 Task: Open a blank sheet, save the file as 'monitoring' Insert a table '2 by 3' In first column, add headers, 'Product, Quantity'. Under first header add  Apple, Mango. Under second header add  15, 20. Change table style to  'Black '
Action: Mouse moved to (28, 26)
Screenshot: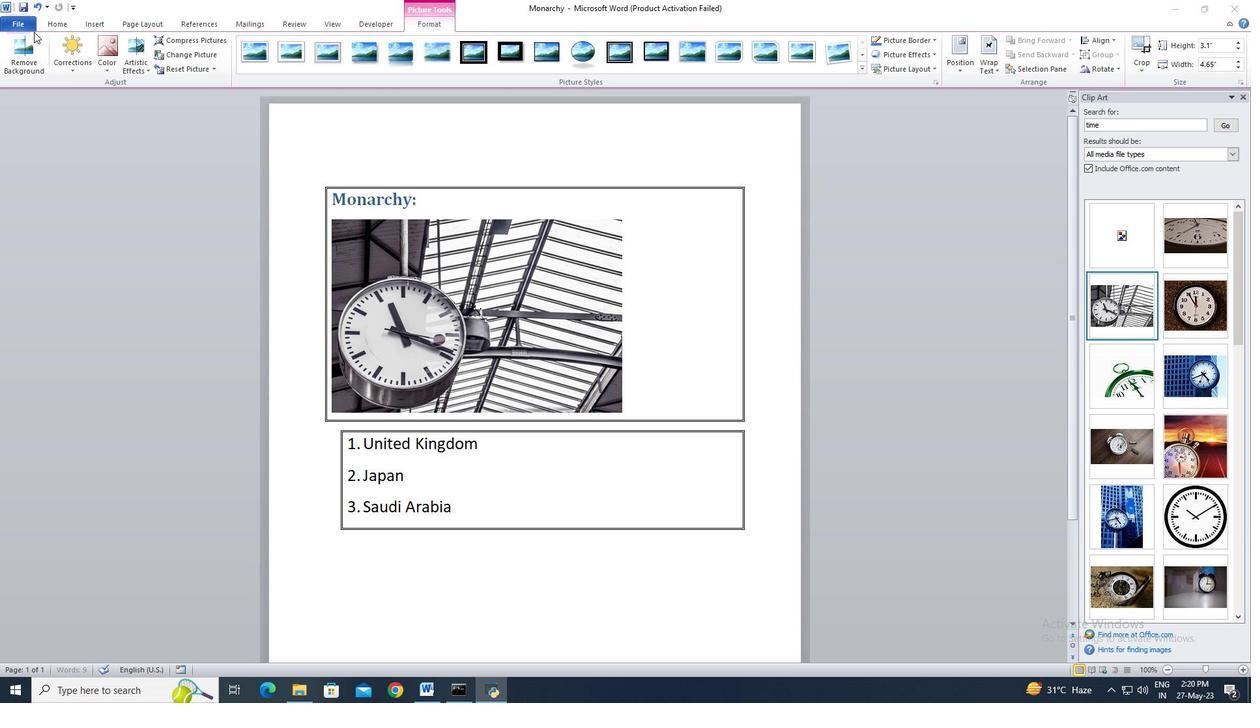 
Action: Mouse pressed left at (28, 26)
Screenshot: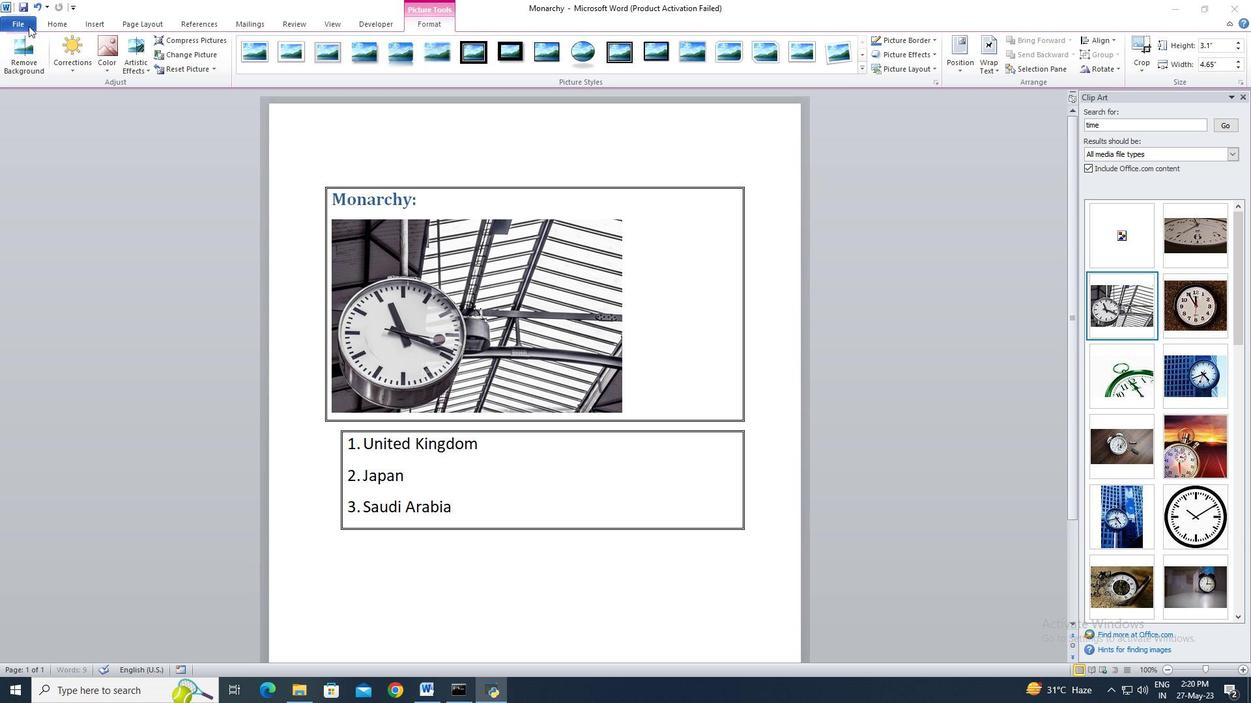 
Action: Mouse pressed left at (28, 26)
Screenshot: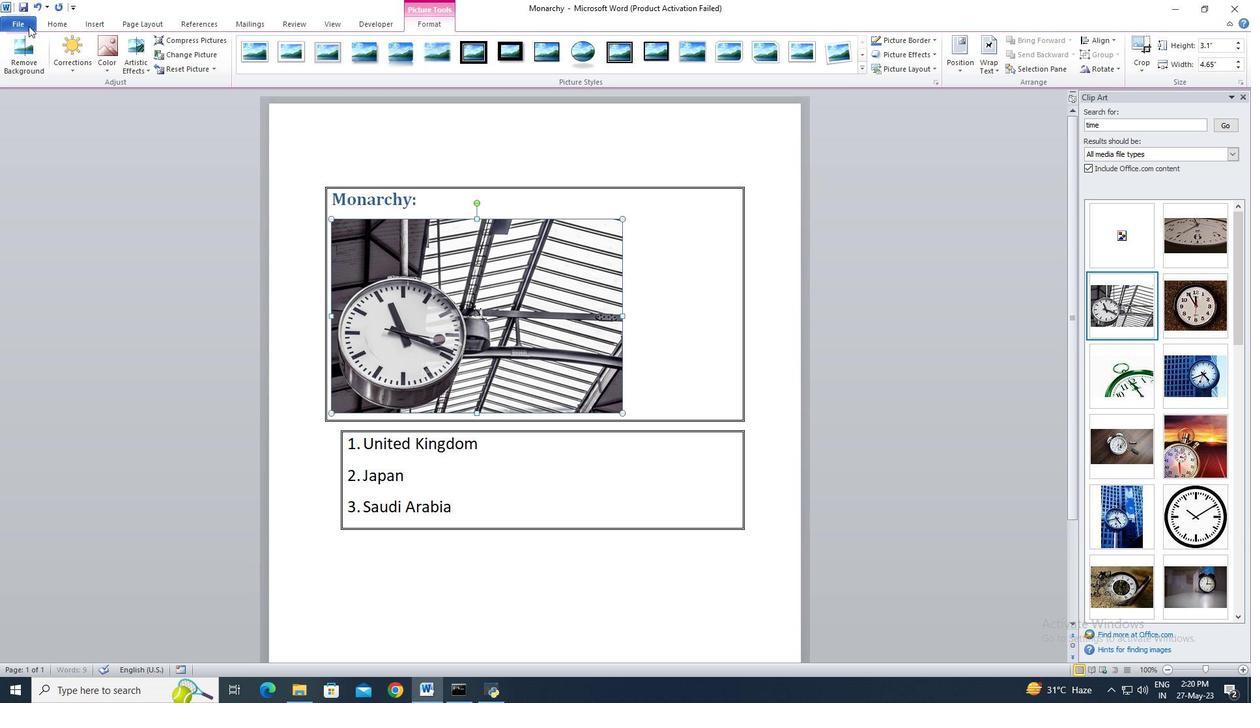 
Action: Mouse moved to (24, 166)
Screenshot: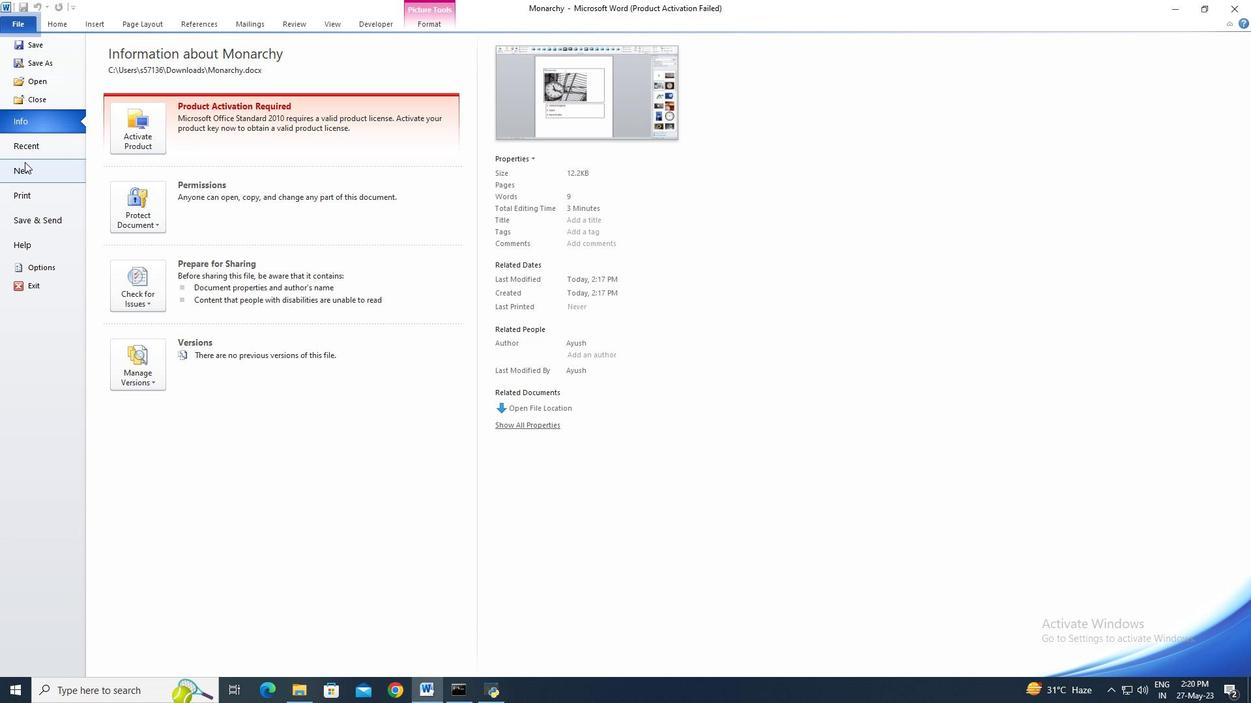 
Action: Mouse pressed left at (24, 166)
Screenshot: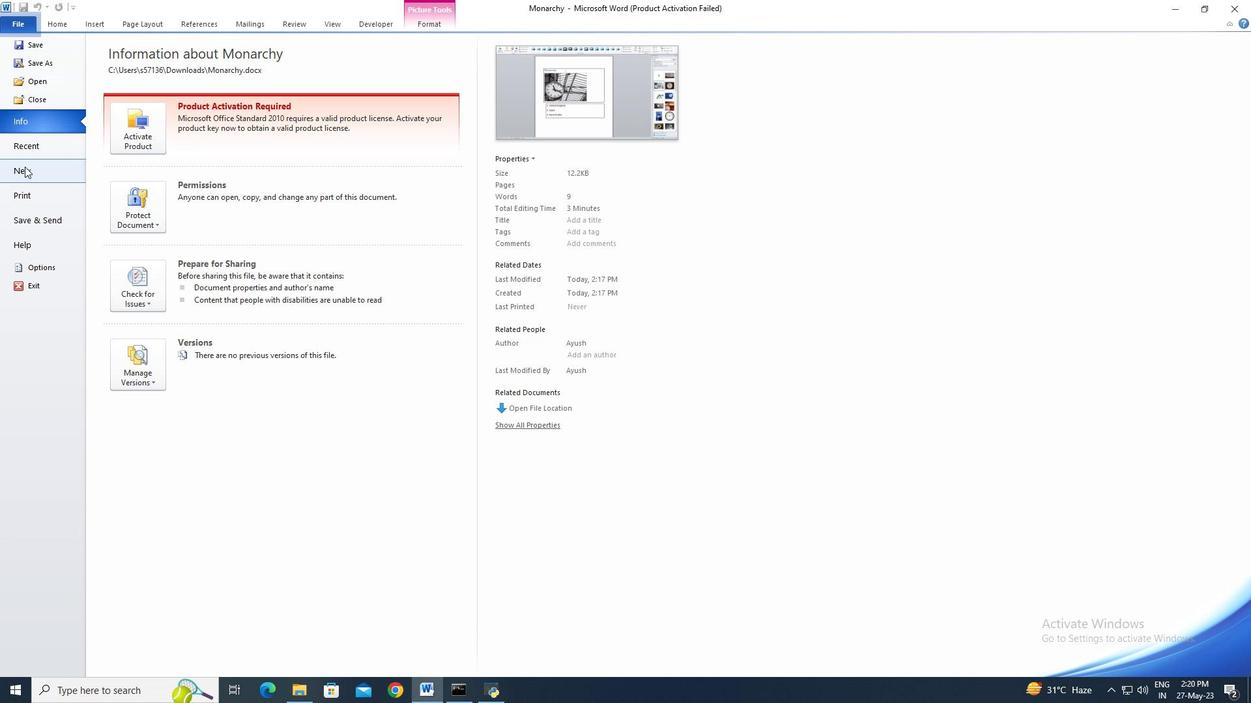 
Action: Mouse moved to (652, 321)
Screenshot: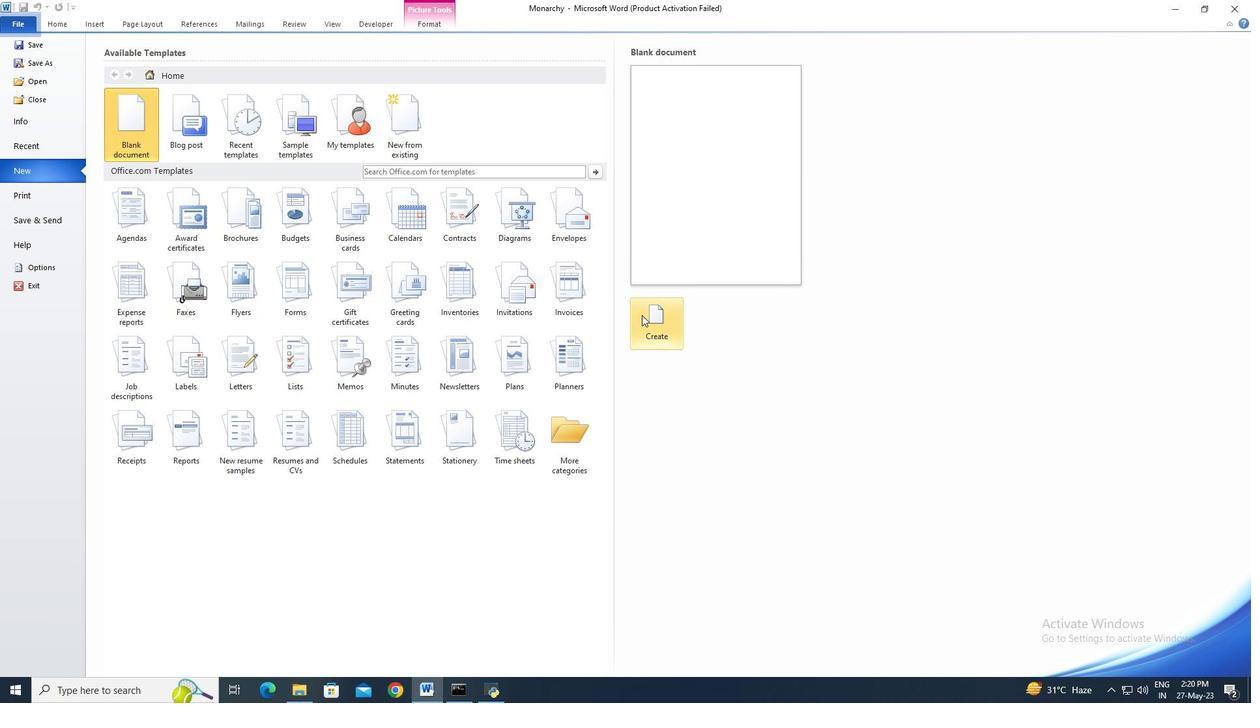 
Action: Mouse pressed left at (652, 321)
Screenshot: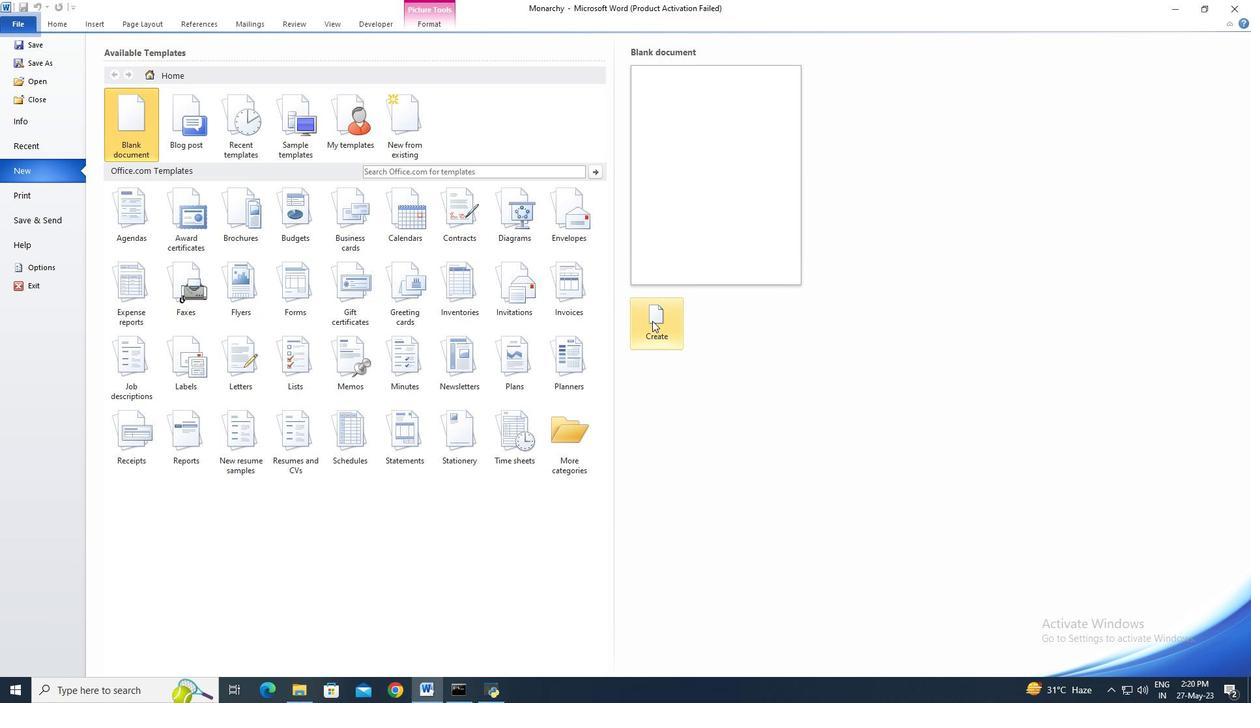 
Action: Mouse moved to (26, 28)
Screenshot: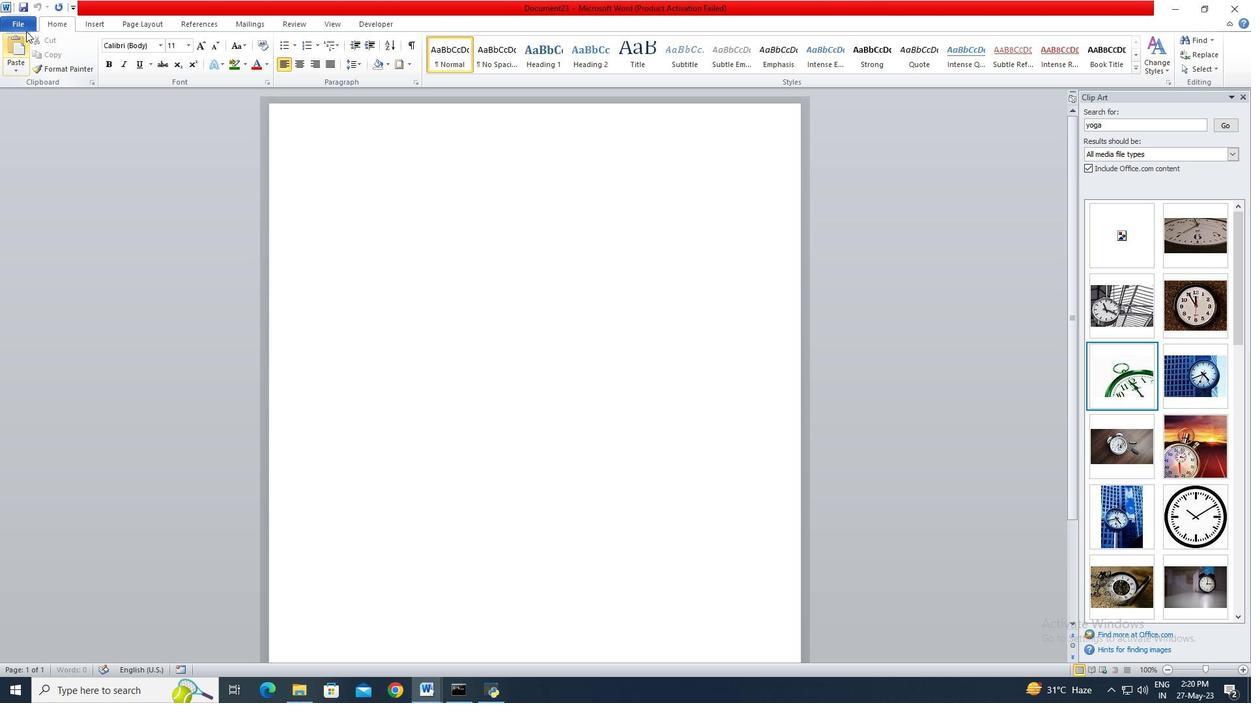 
Action: Mouse pressed left at (26, 28)
Screenshot: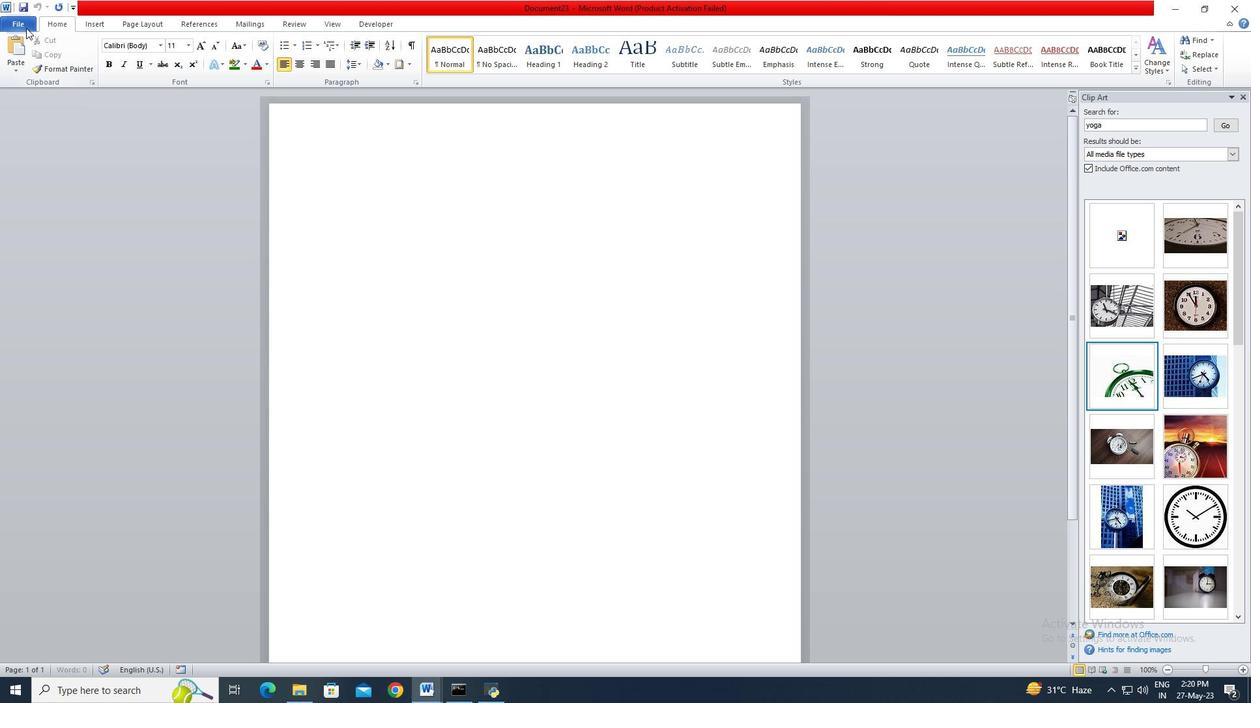 
Action: Mouse moved to (26, 58)
Screenshot: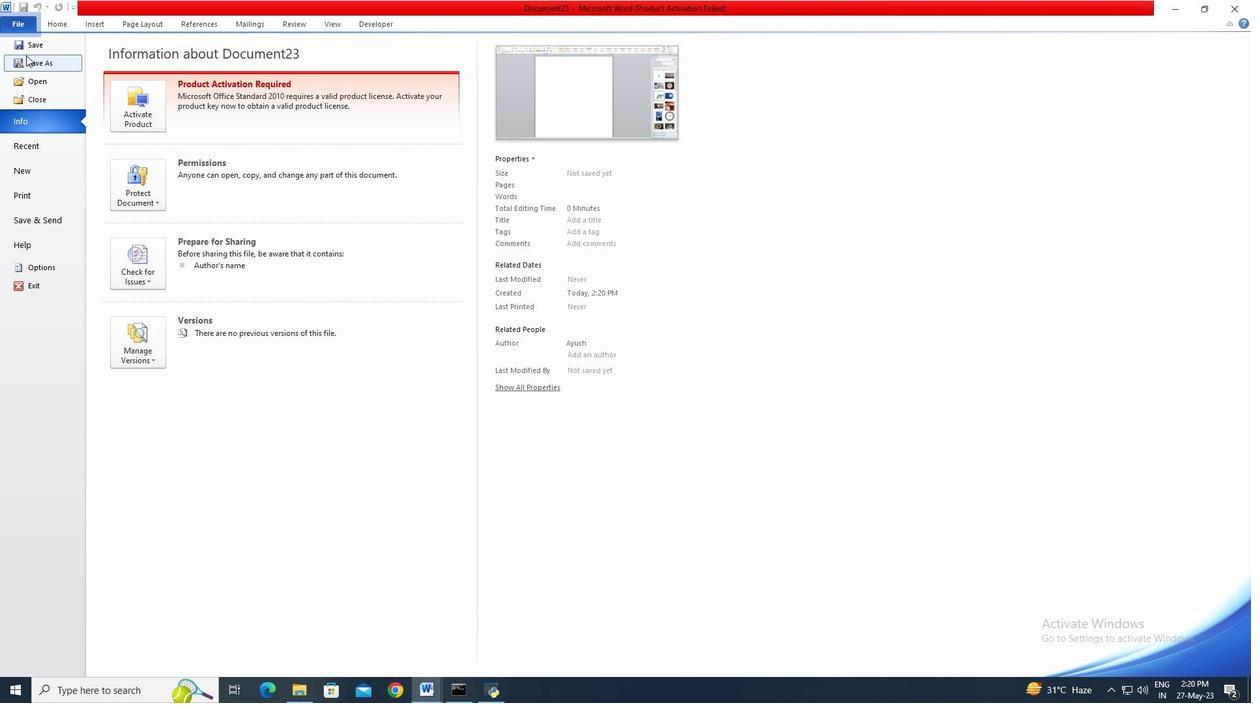 
Action: Mouse pressed left at (26, 58)
Screenshot: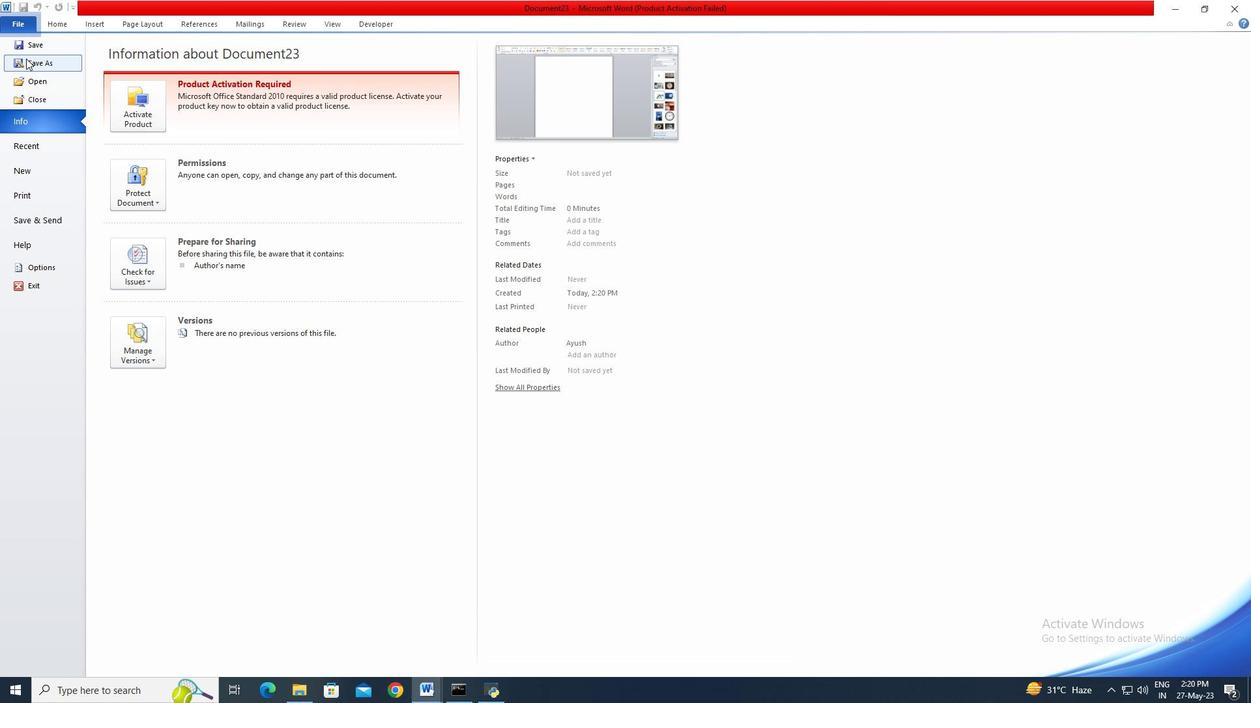 
Action: Mouse moved to (46, 135)
Screenshot: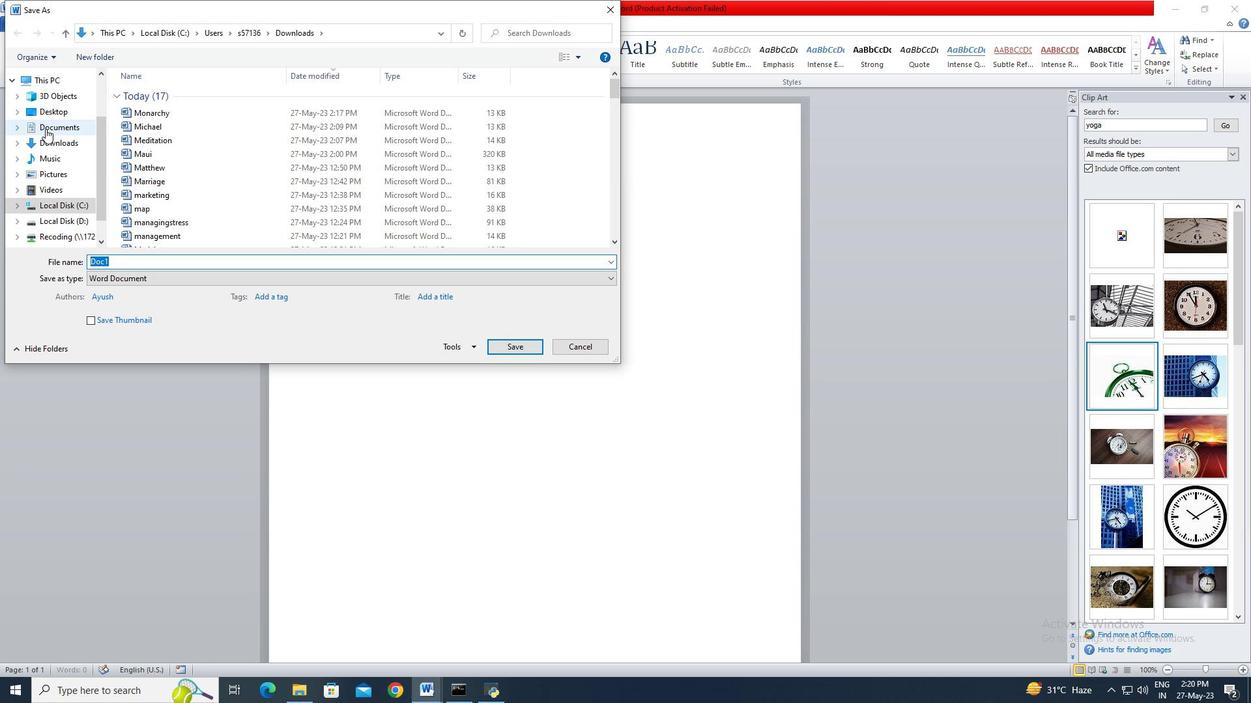 
Action: Mouse pressed left at (46, 135)
Screenshot: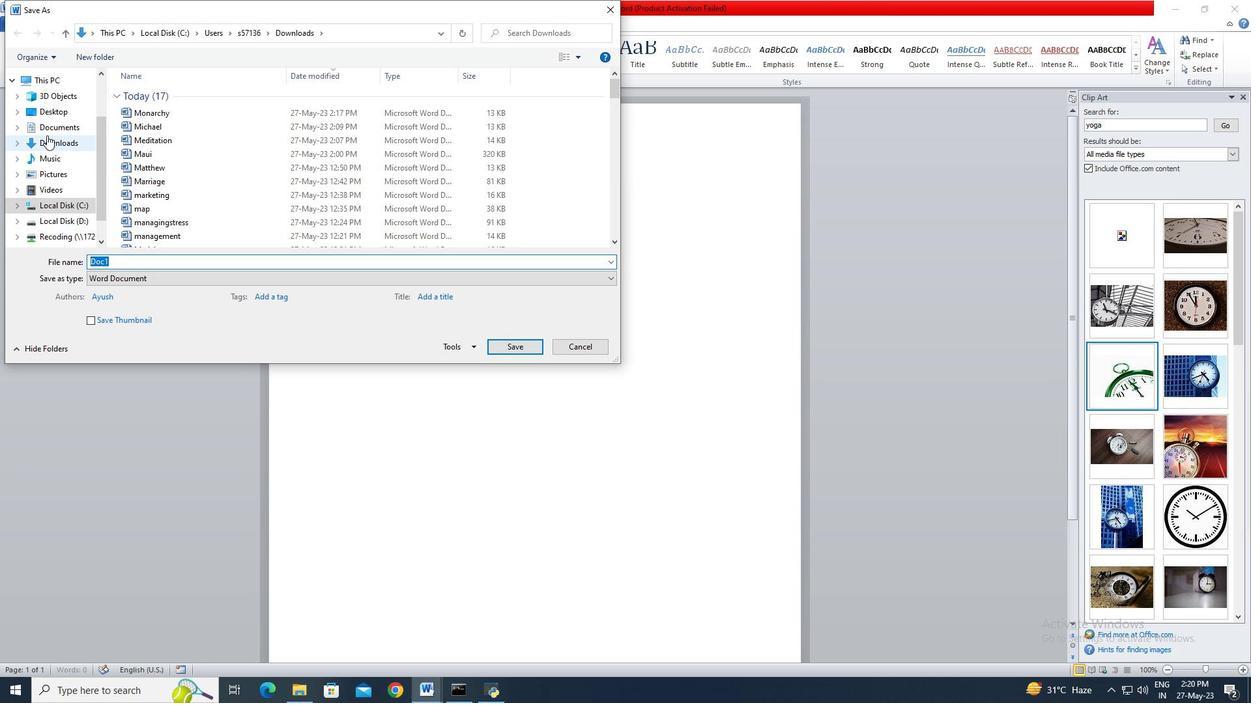 
Action: Mouse moved to (116, 256)
Screenshot: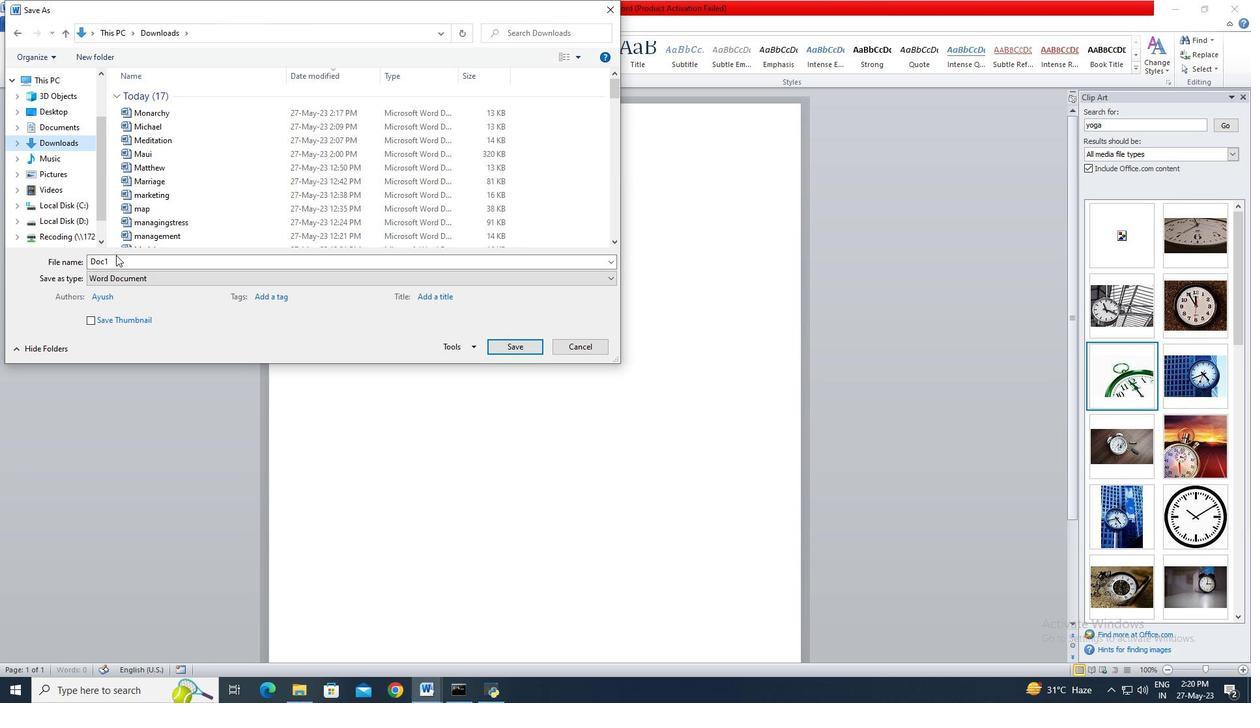 
Action: Mouse pressed left at (116, 256)
Screenshot: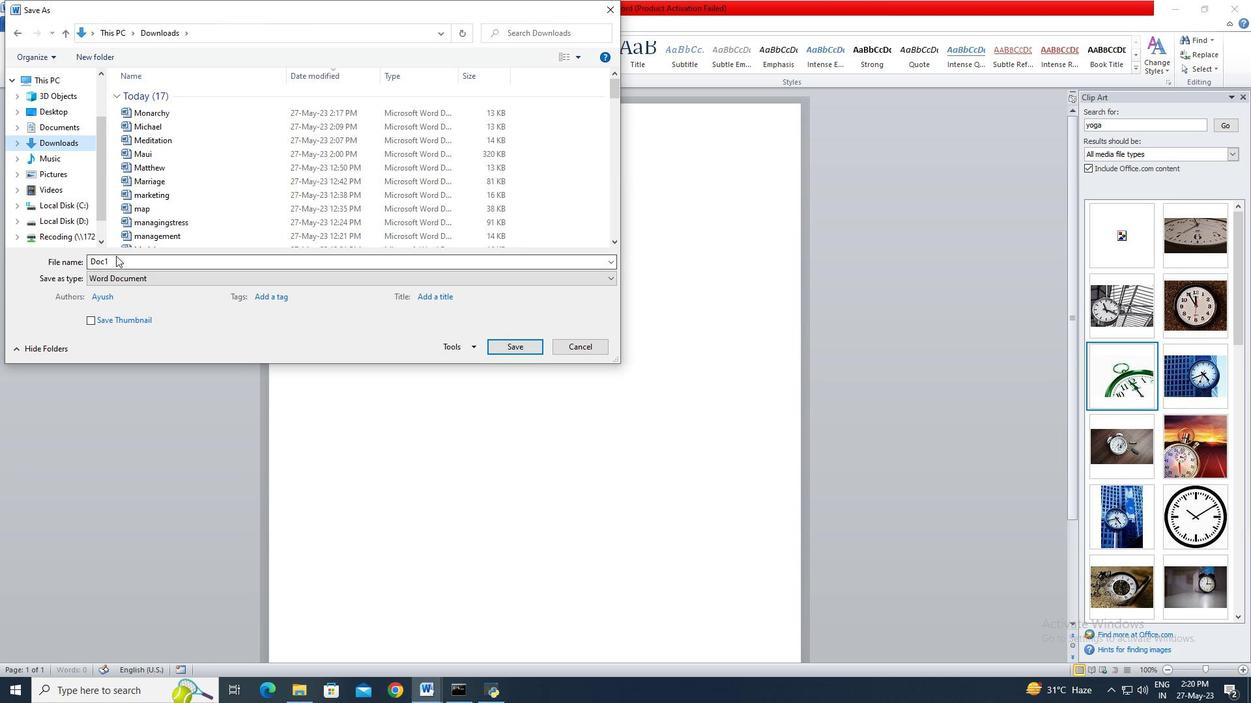 
Action: Mouse moved to (115, 256)
Screenshot: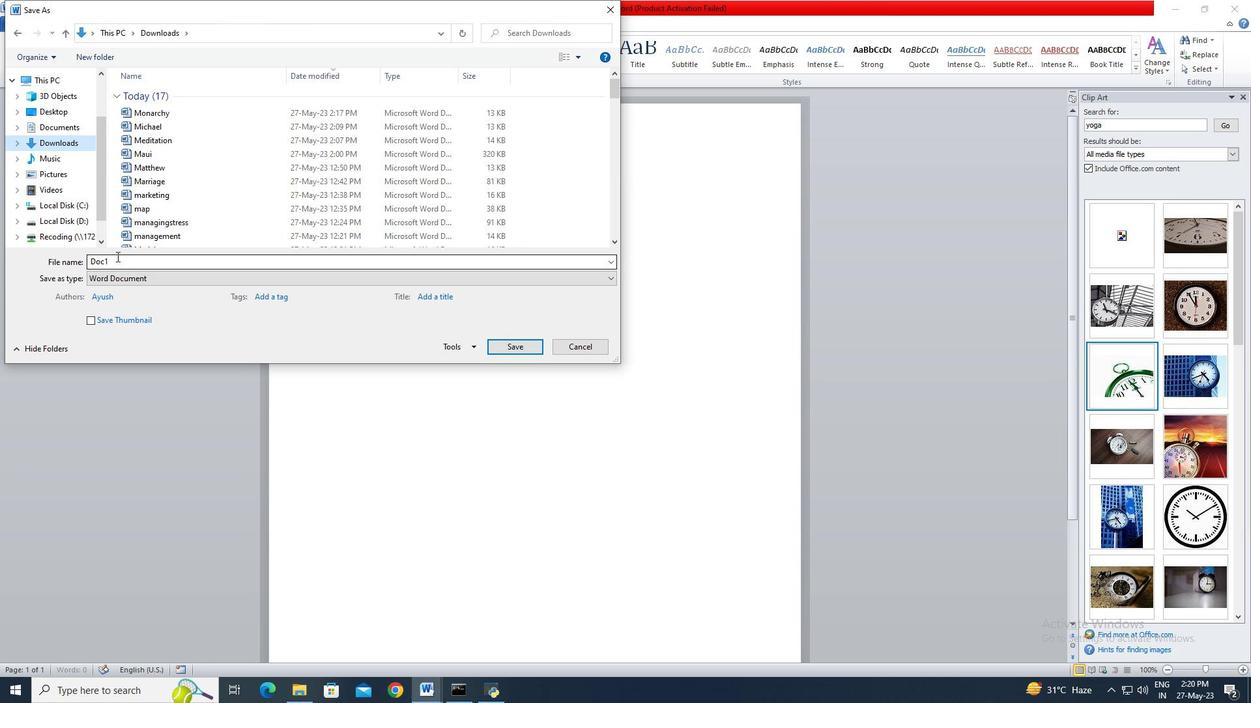 
Action: Key pressed monitoring
Screenshot: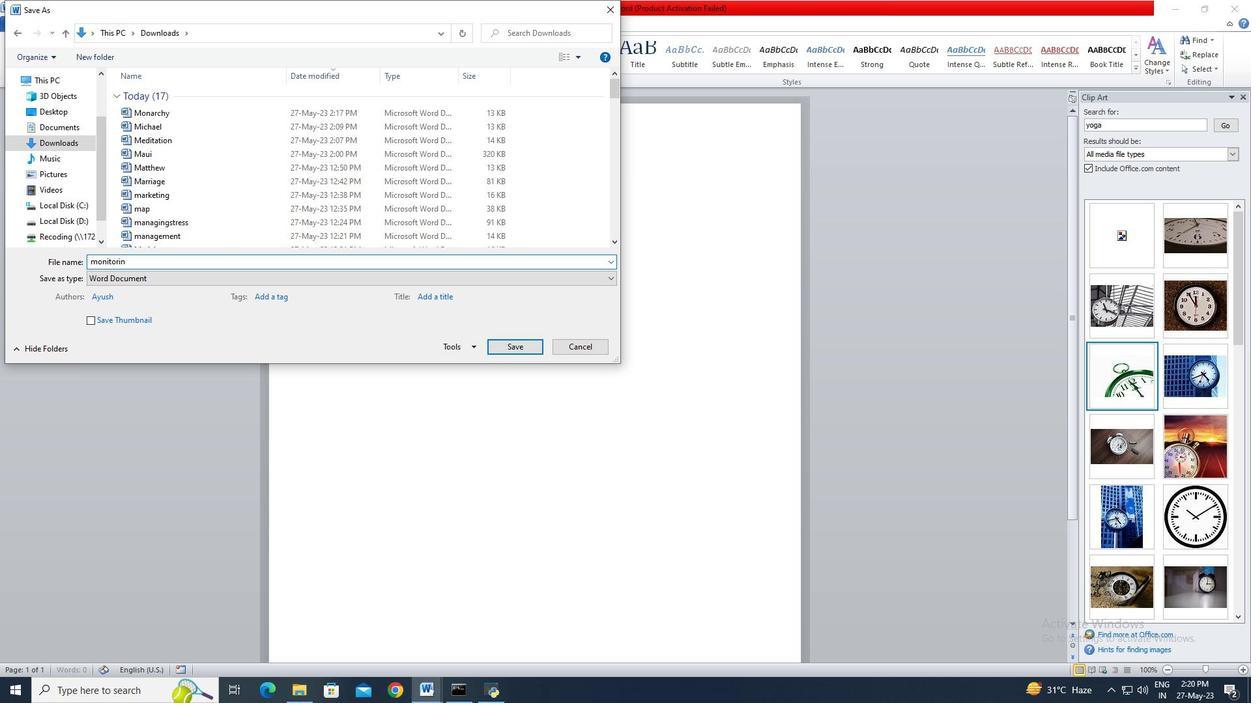 
Action: Mouse moved to (495, 351)
Screenshot: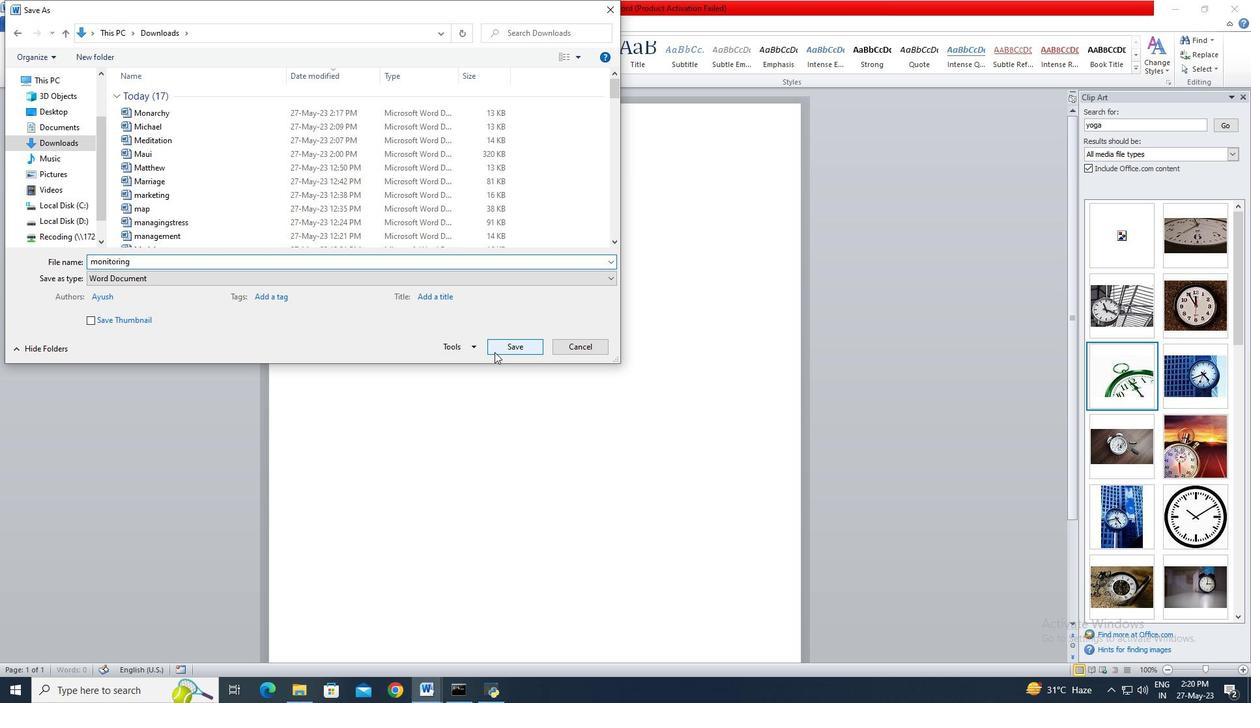 
Action: Mouse pressed left at (495, 351)
Screenshot: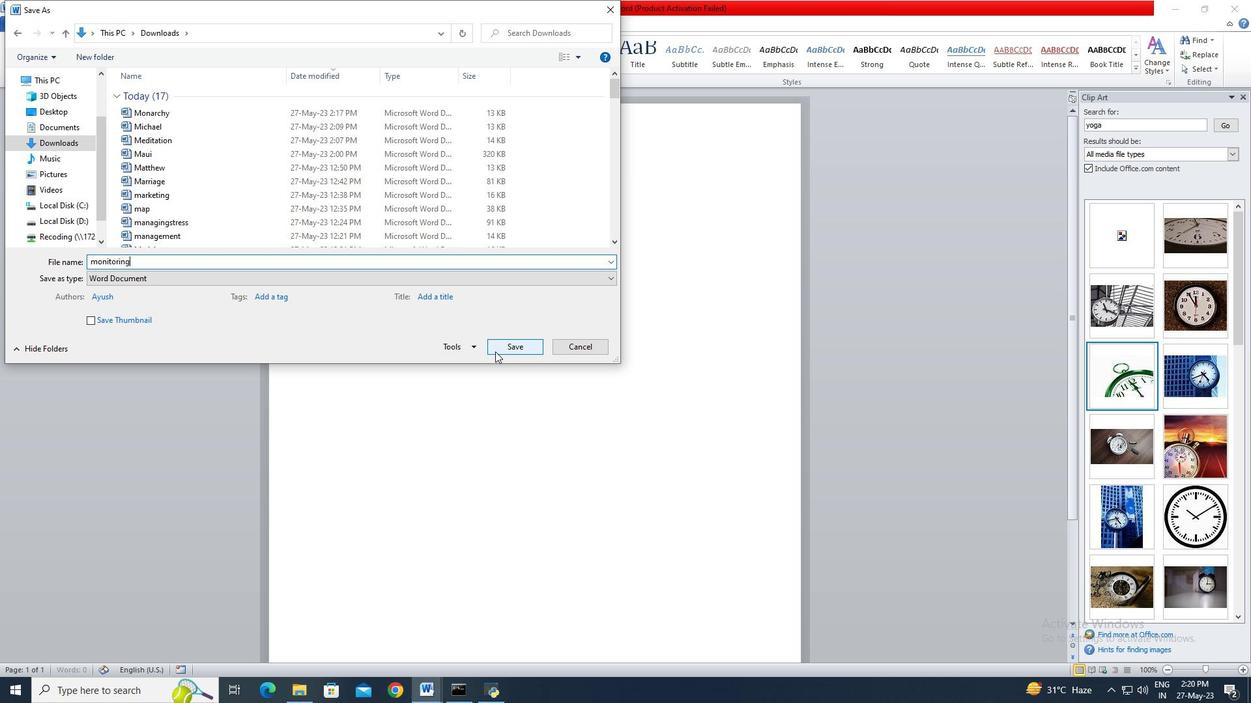 
Action: Mouse moved to (99, 24)
Screenshot: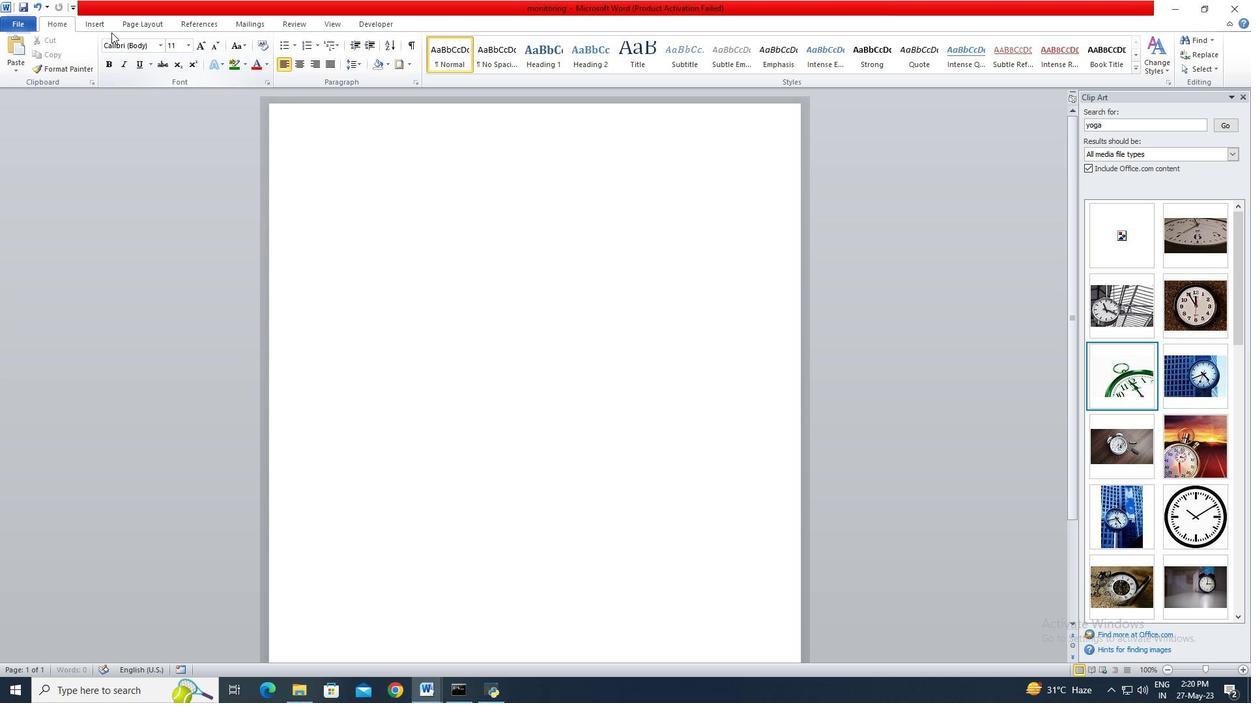 
Action: Mouse pressed left at (99, 24)
Screenshot: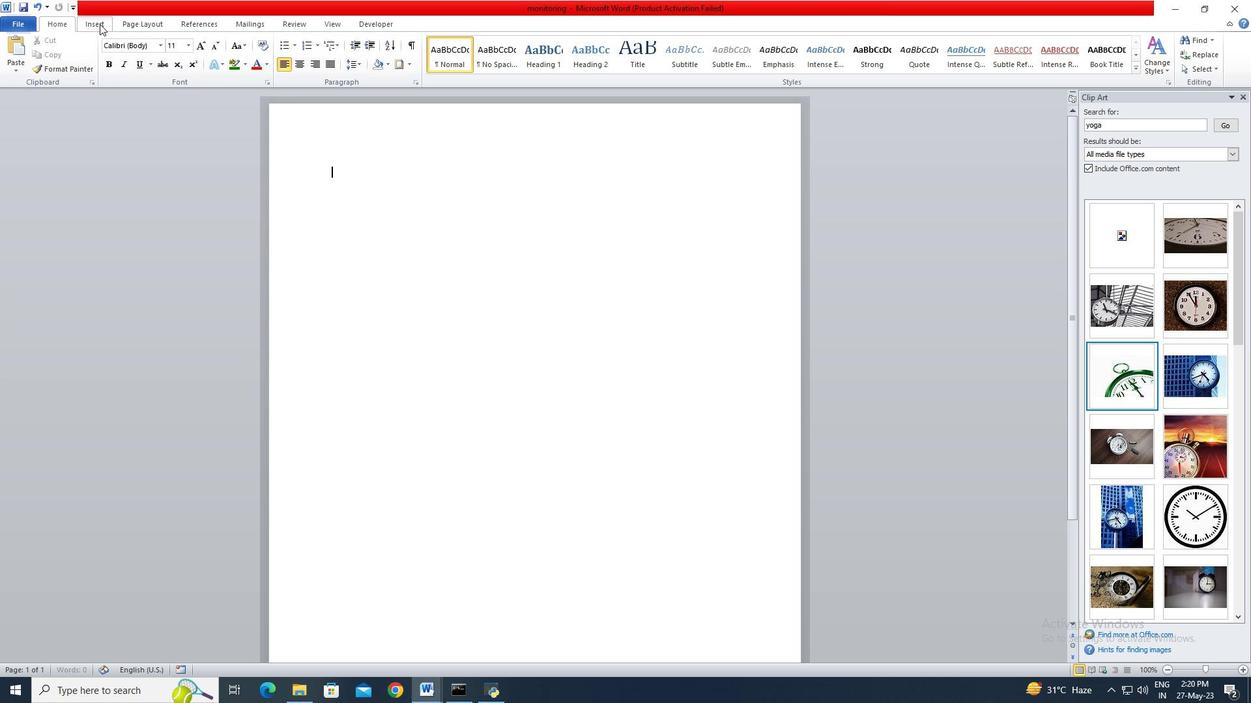 
Action: Mouse moved to (100, 55)
Screenshot: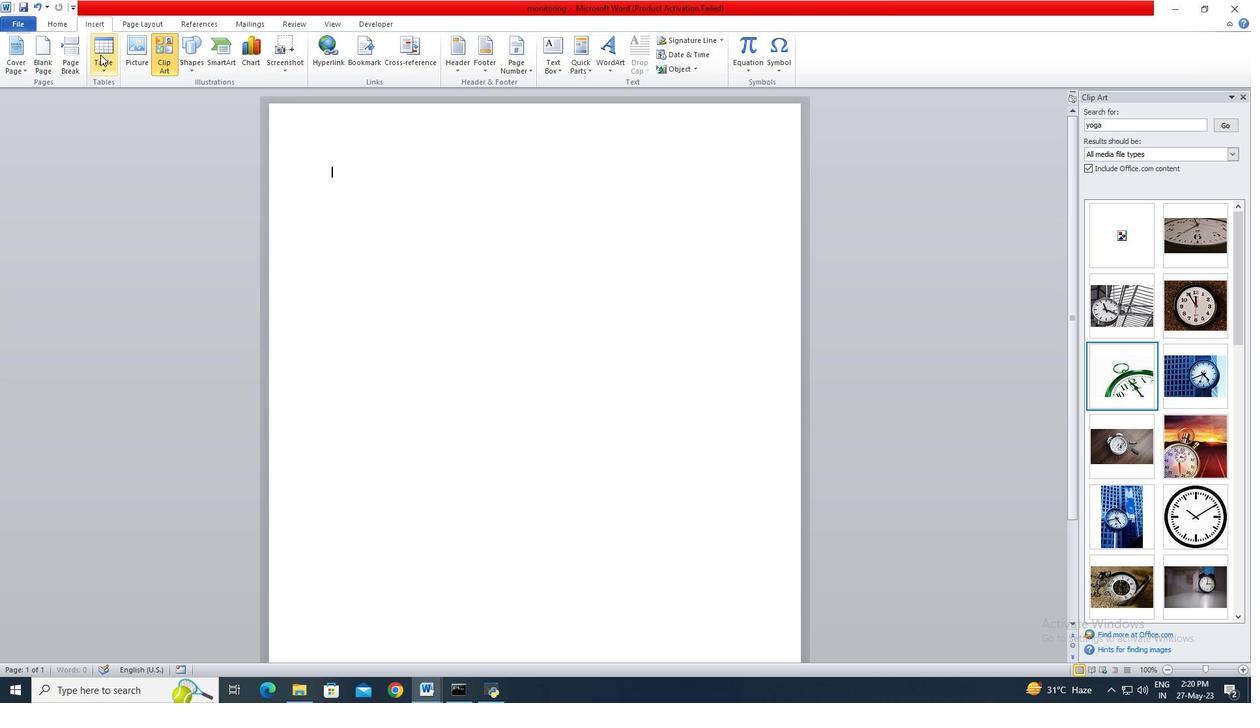
Action: Mouse pressed left at (100, 55)
Screenshot: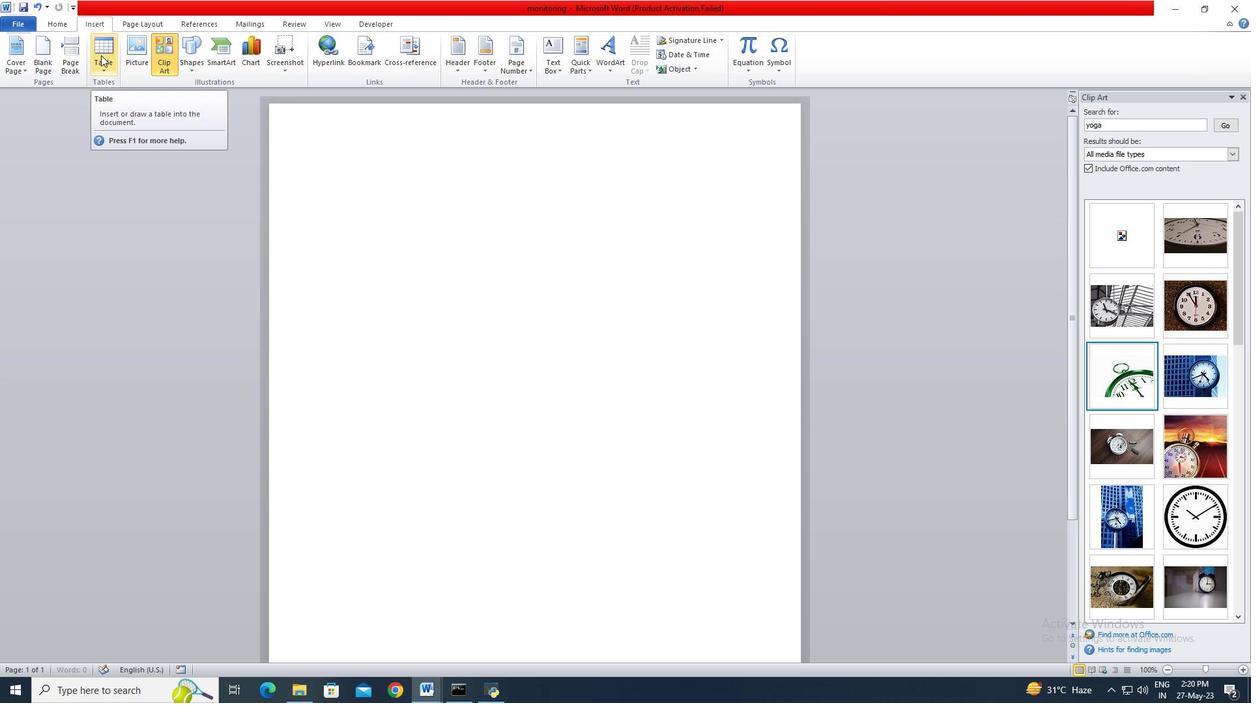 
Action: Mouse moved to (112, 117)
Screenshot: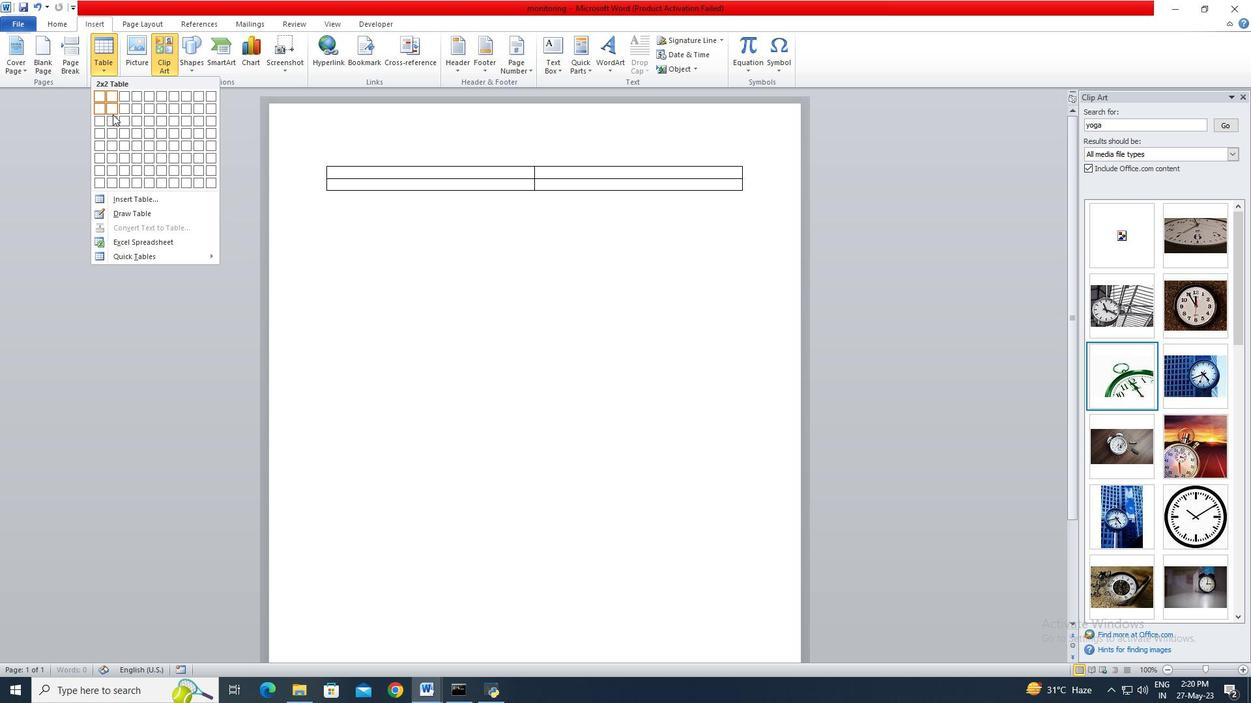 
Action: Mouse pressed left at (112, 117)
Screenshot: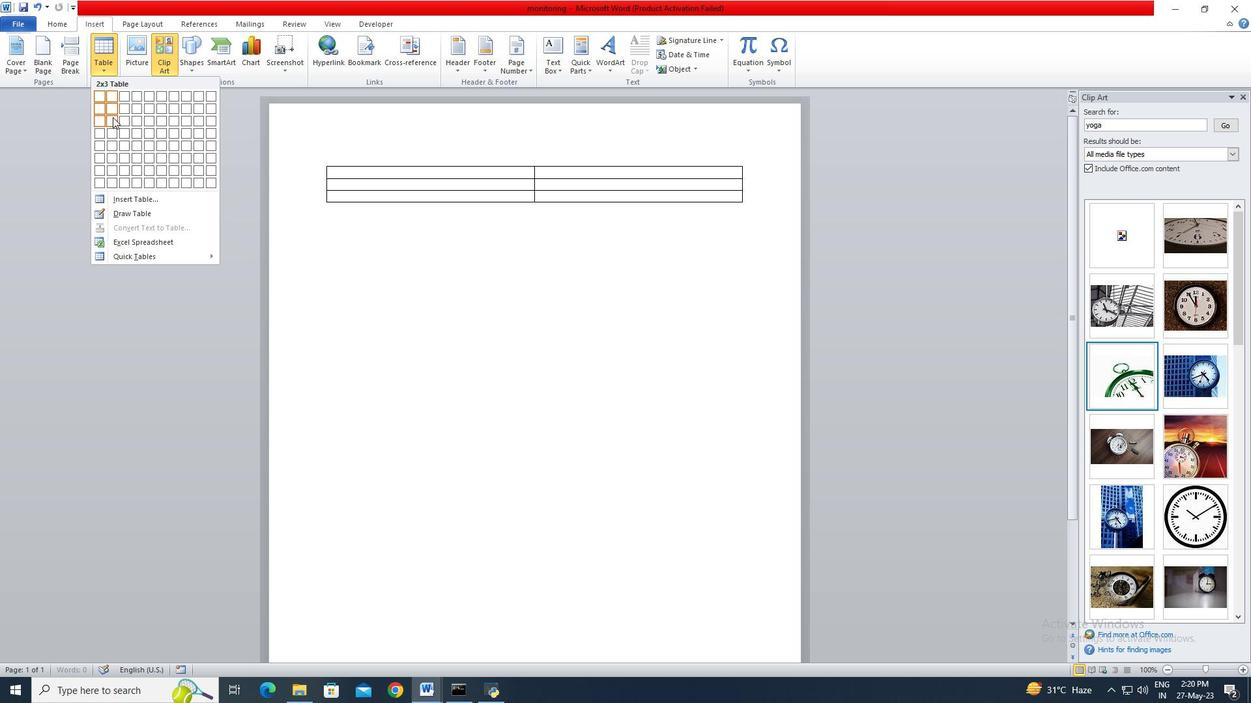 
Action: Mouse moved to (357, 176)
Screenshot: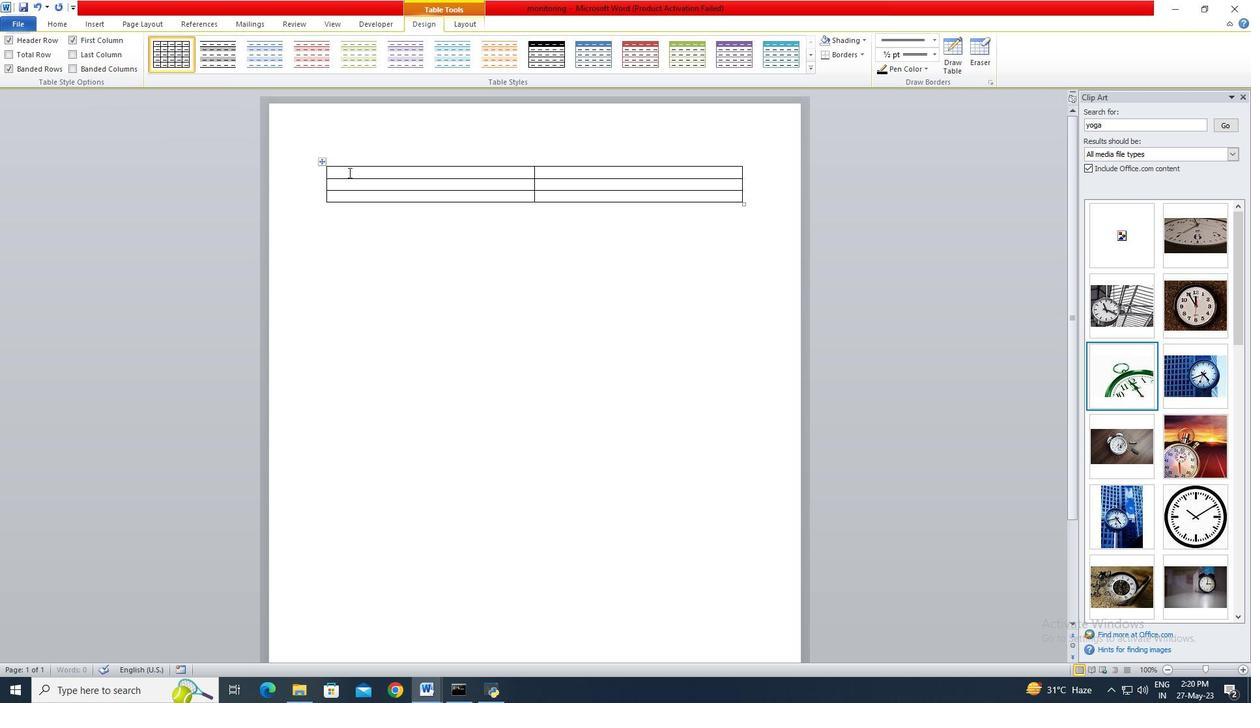 
Action: Mouse pressed left at (357, 176)
Screenshot: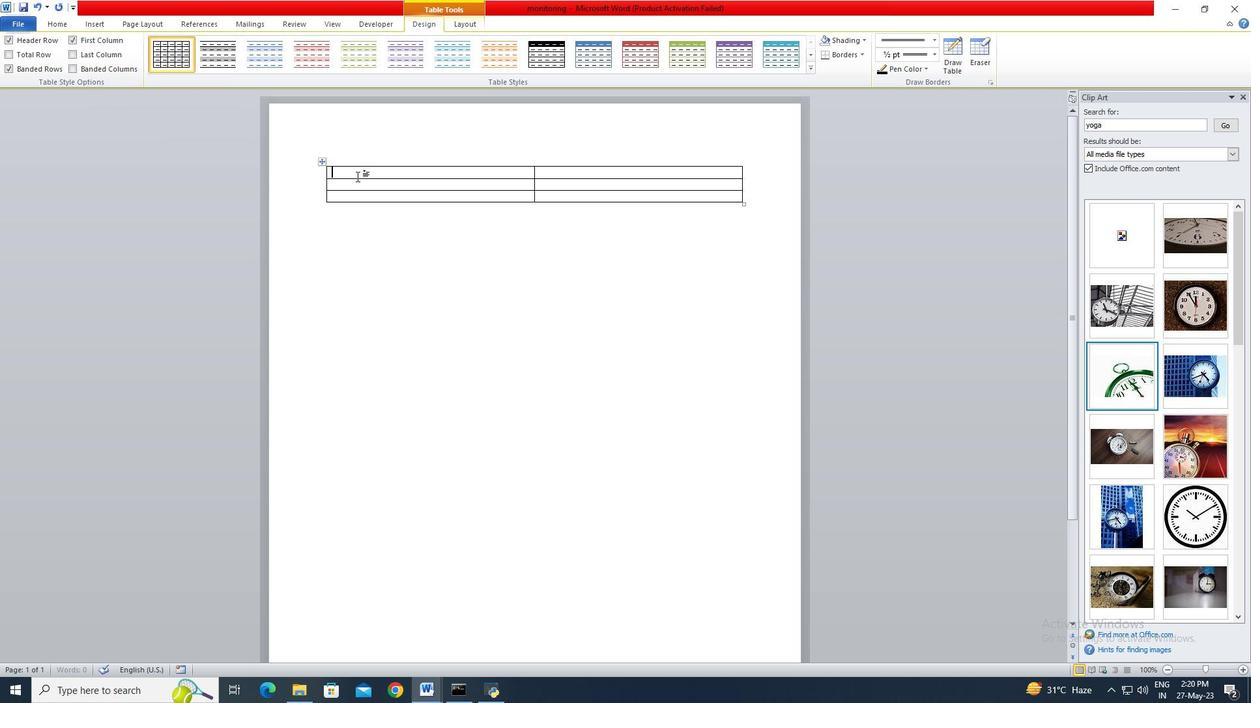 
Action: Mouse moved to (336, 168)
Screenshot: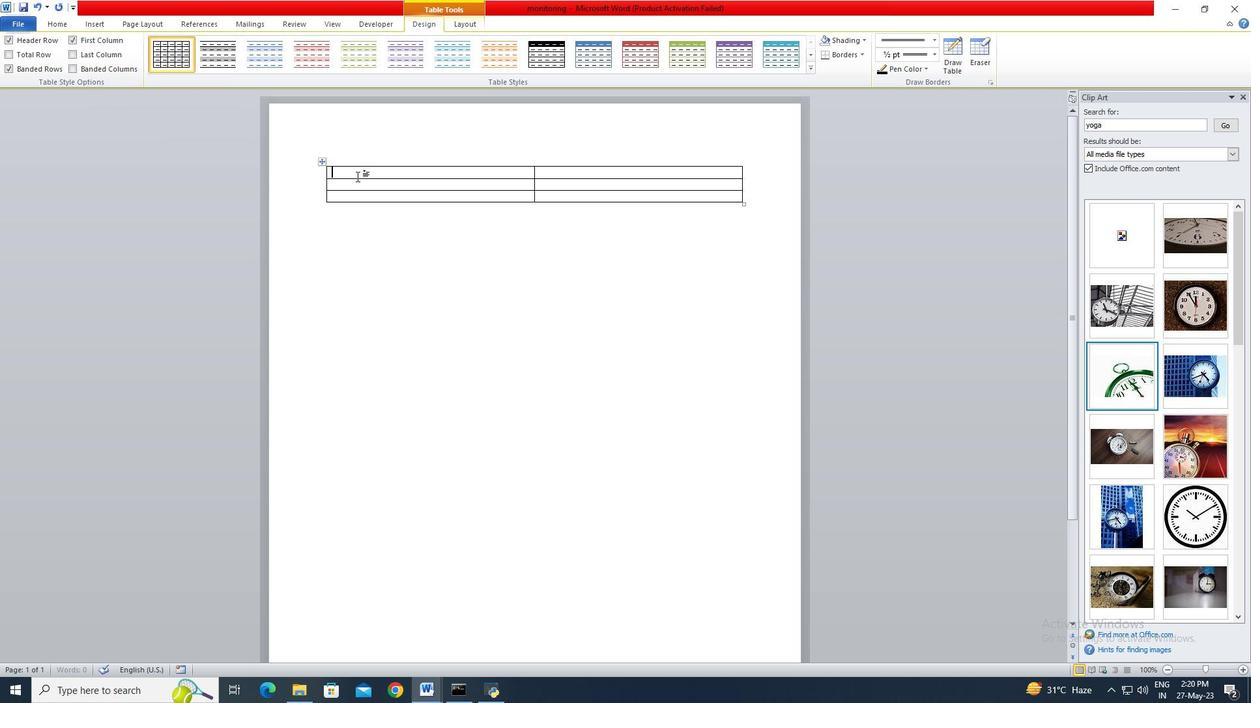 
Action: Key pressed <Key.shift>P<Key.shift>Pri<Key.backspace>oductt<Key.tab><Key.tab><Key.tab><Key.shift_r>Quantity
Screenshot: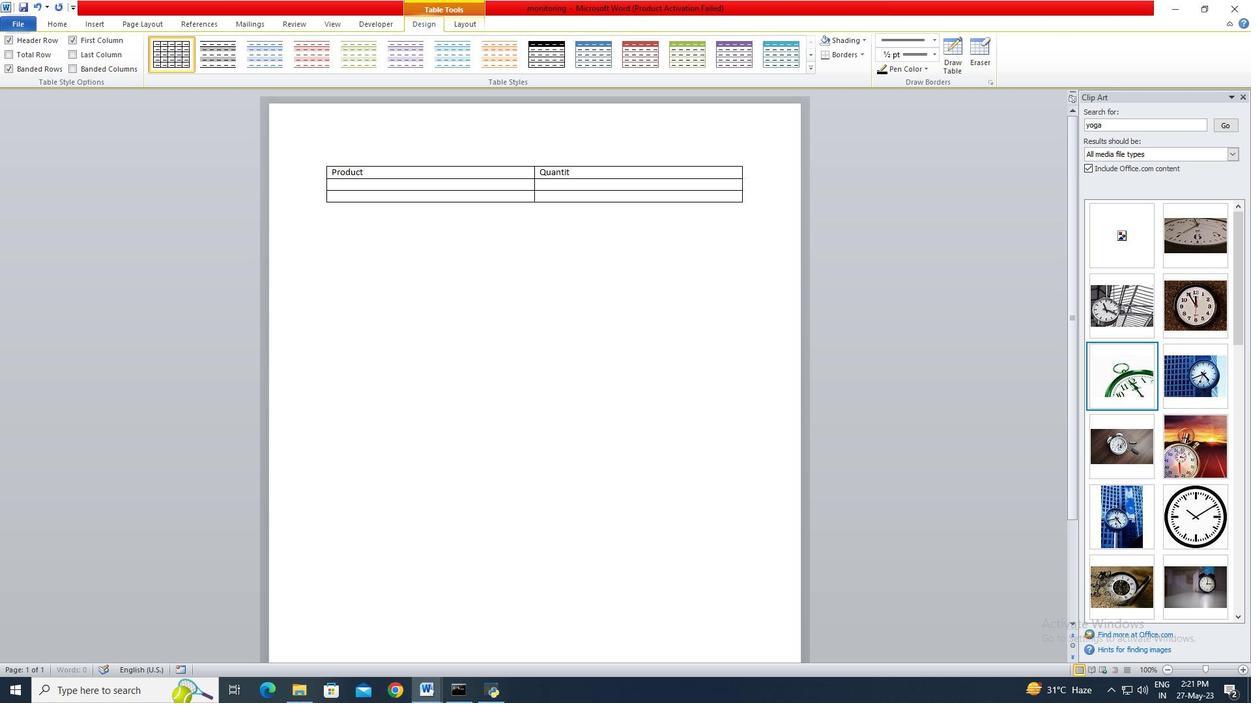 
Action: Mouse moved to (337, 187)
Screenshot: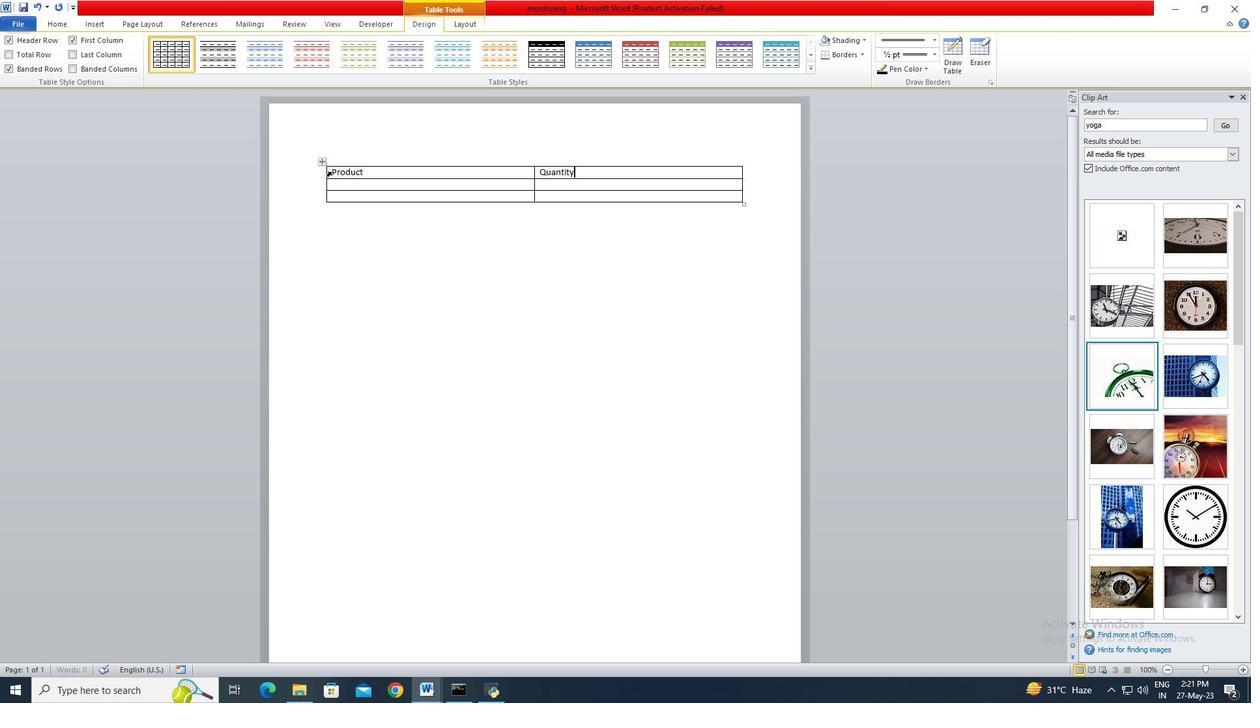 
Action: Mouse pressed left at (337, 187)
Screenshot: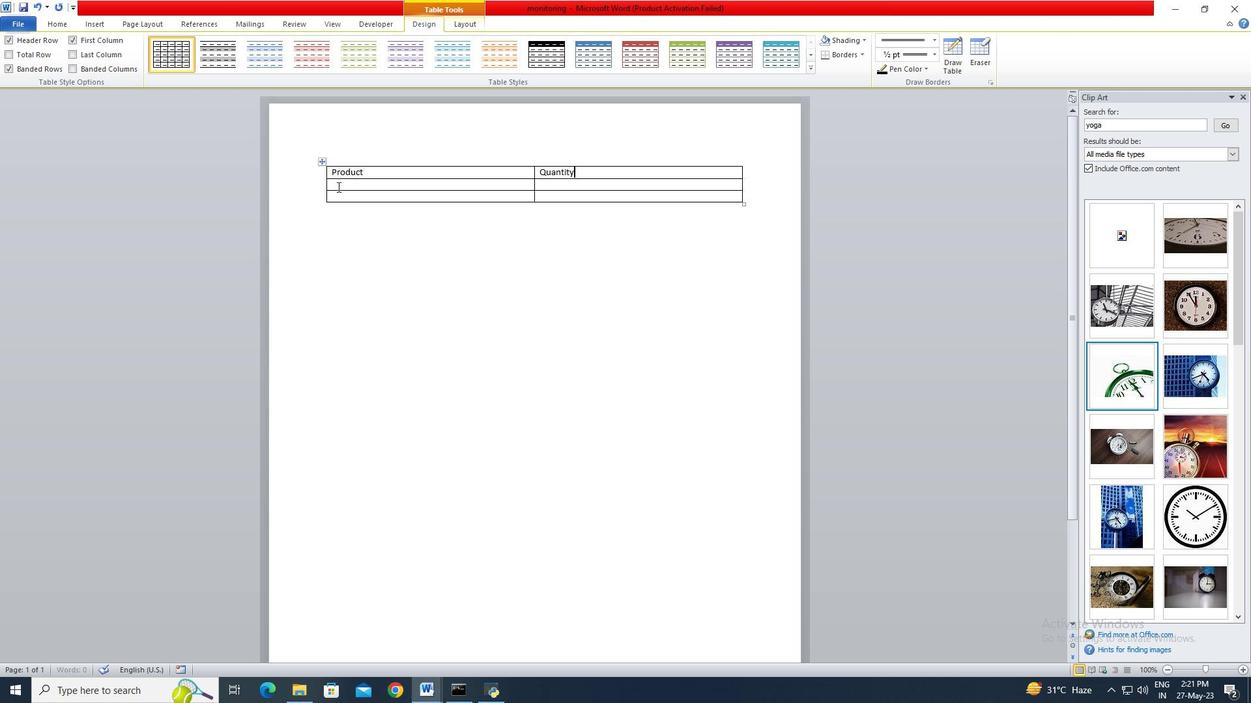 
Action: Key pressed <Key.shift>Apple
Screenshot: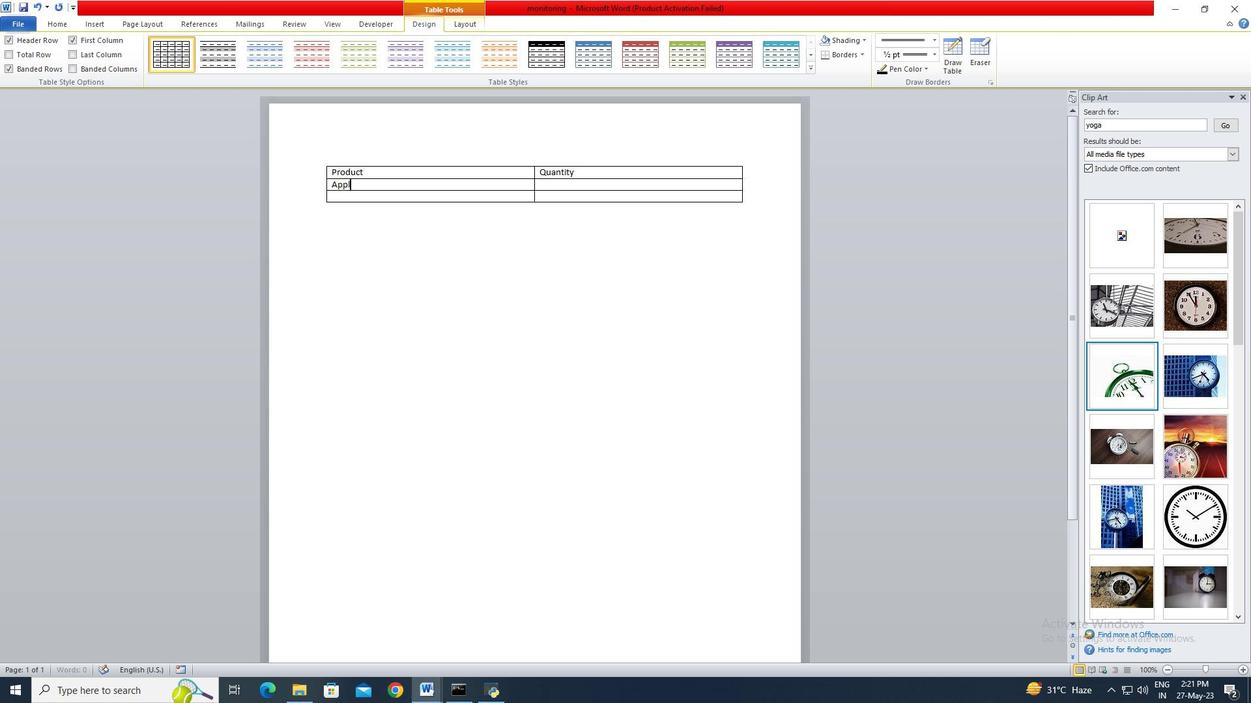 
Action: Mouse moved to (344, 197)
Screenshot: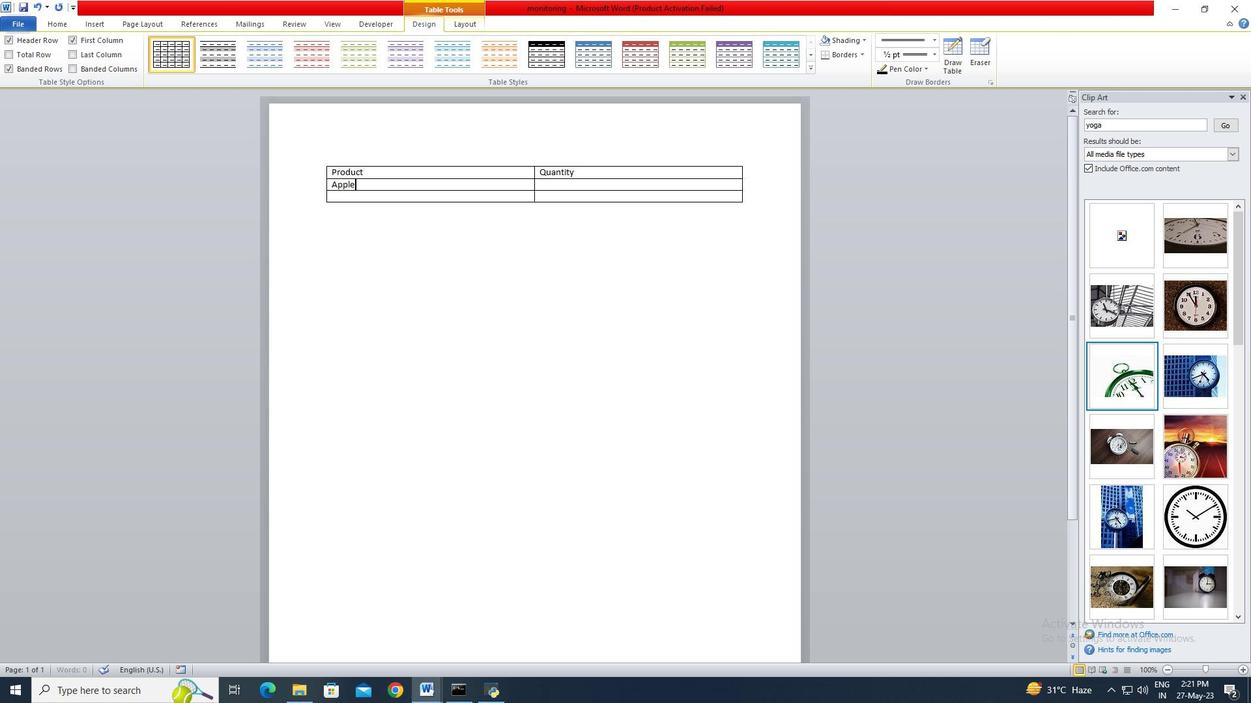 
Action: Mouse pressed left at (344, 197)
Screenshot: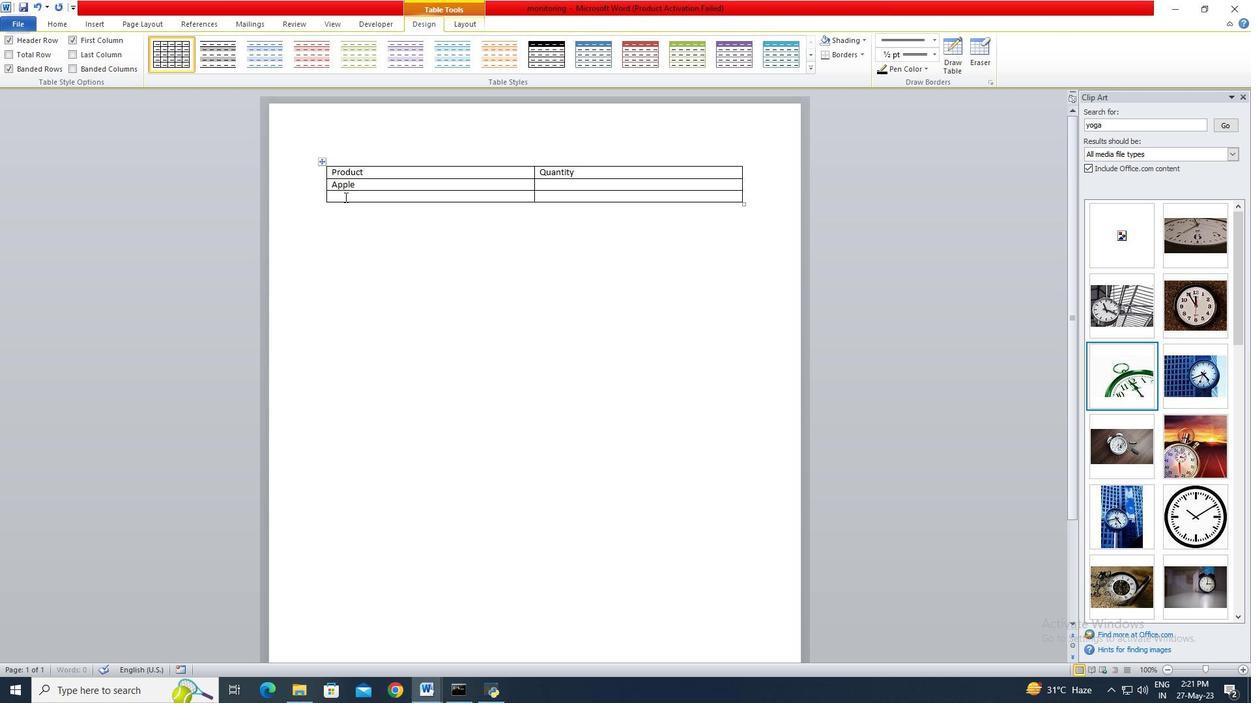 
Action: Key pressed <Key.shift>Maaanggo
Screenshot: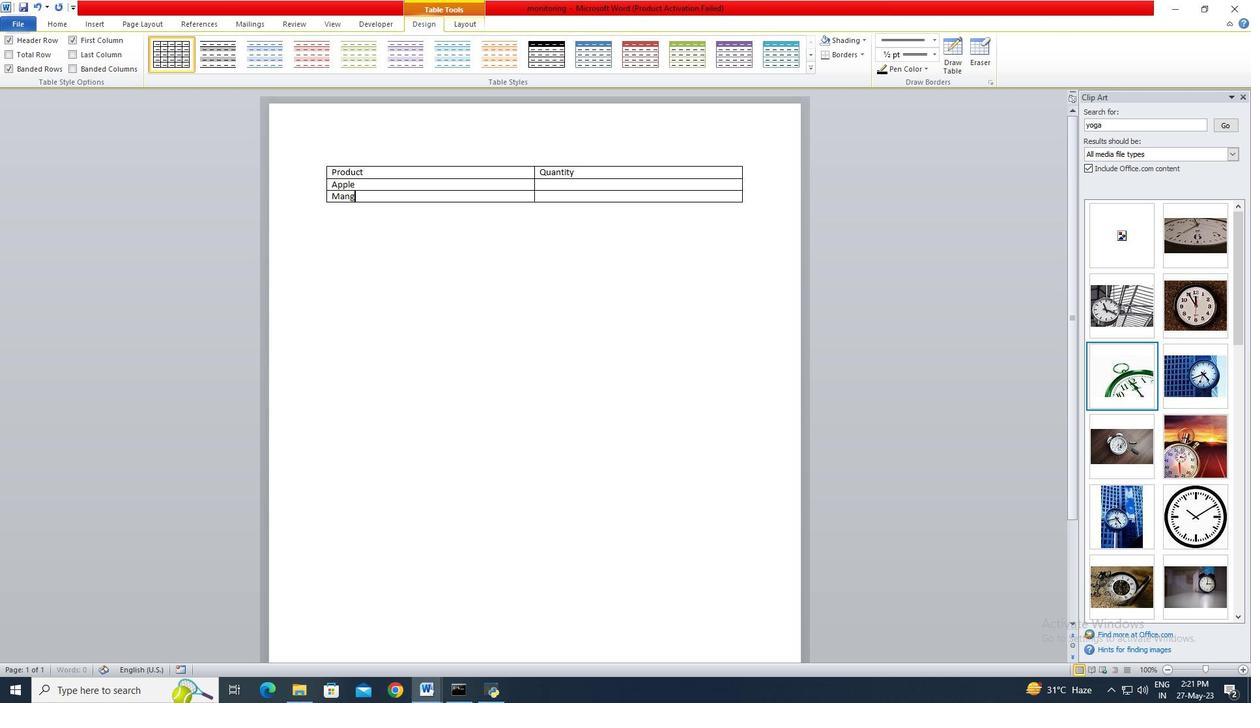 
Action: Mouse moved to (539, 186)
Screenshot: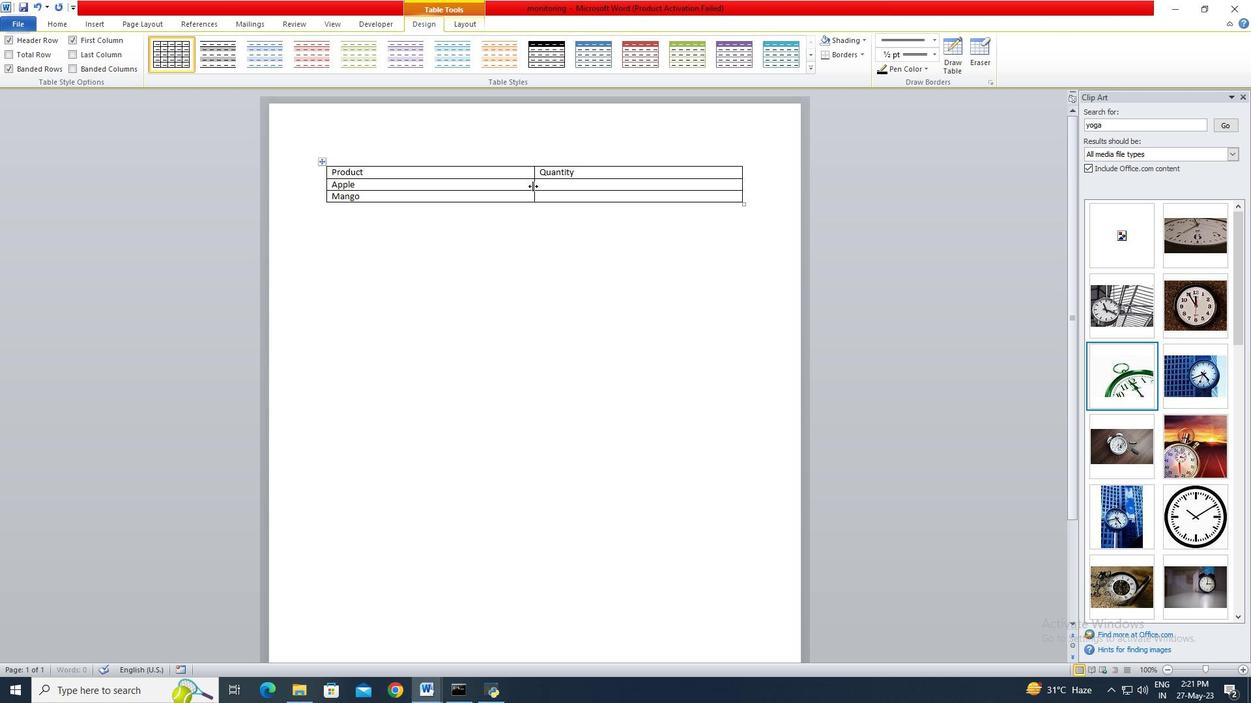 
Action: Mouse pressed left at (539, 186)
Screenshot: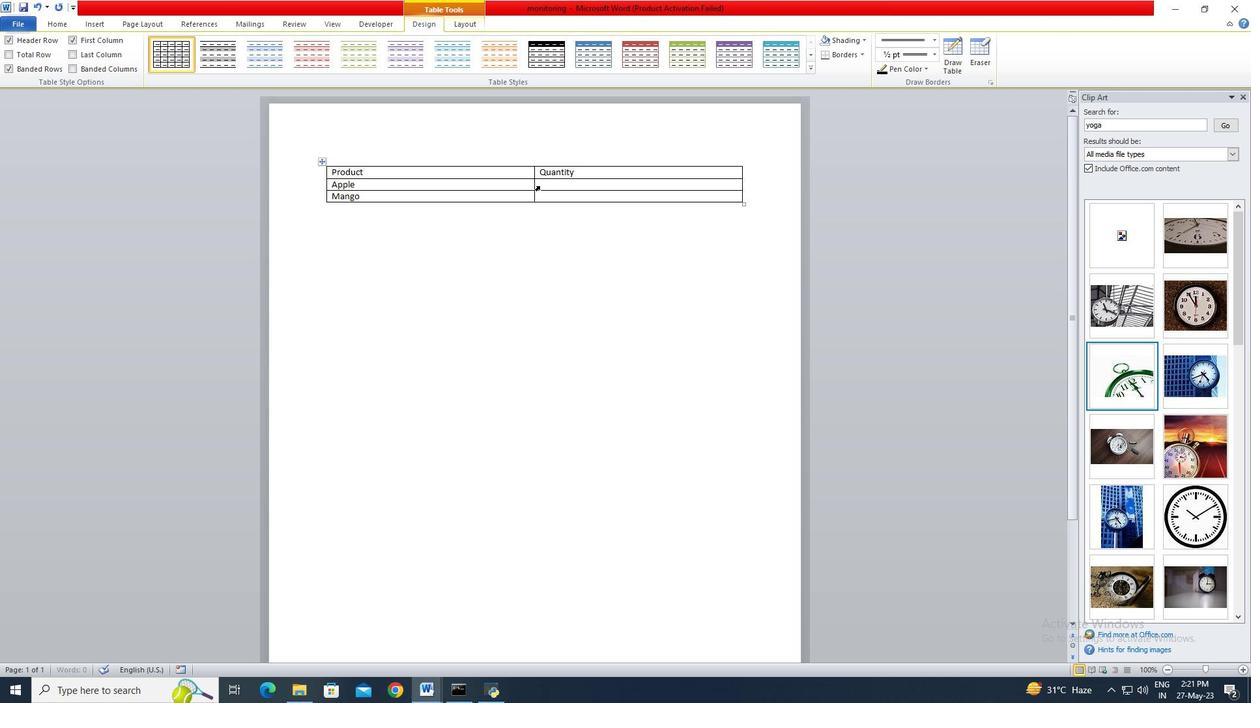 
Action: Mouse moved to (534, 177)
Screenshot: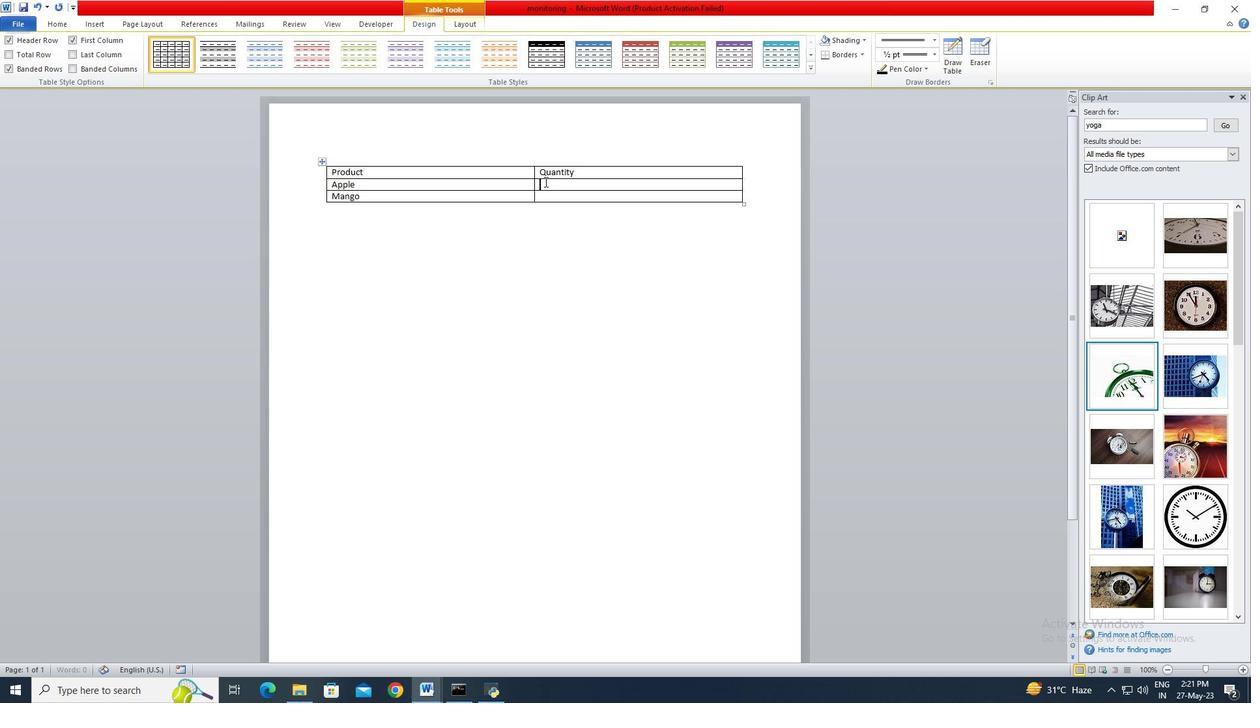 
Action: Key pressed 15<Key.enter>ctrl+Z
Screenshot: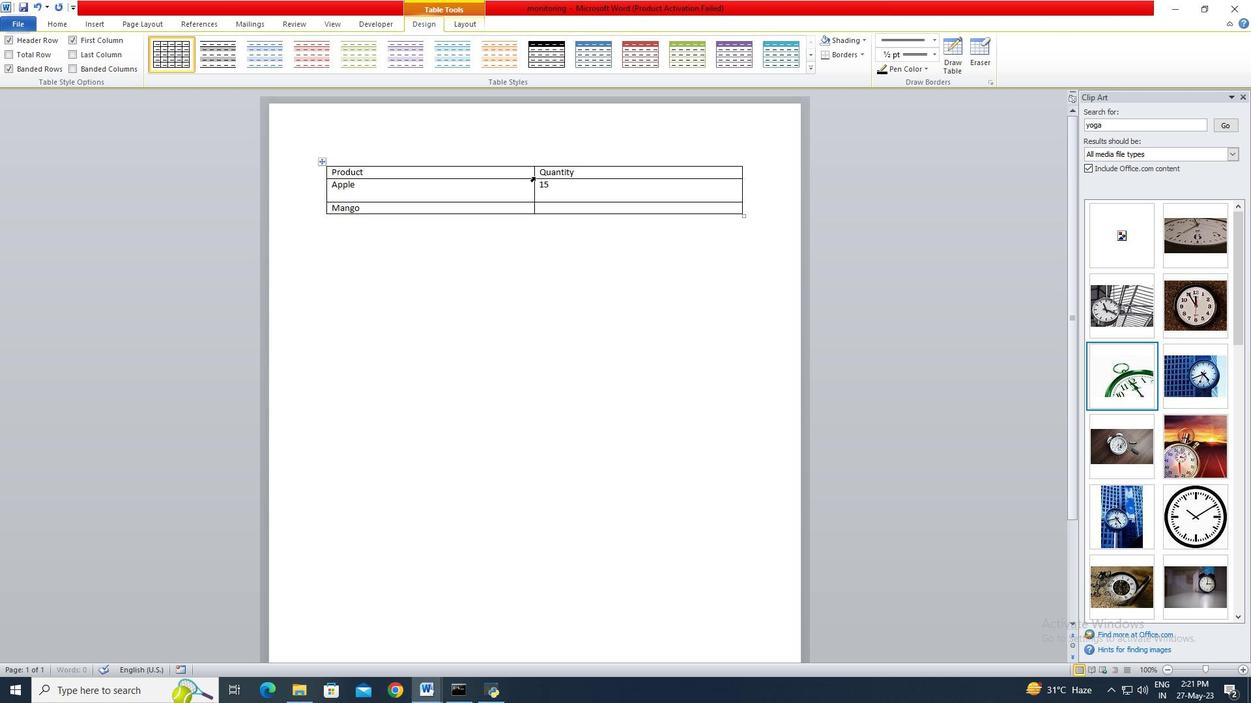 
Action: Mouse moved to (538, 177)
Screenshot: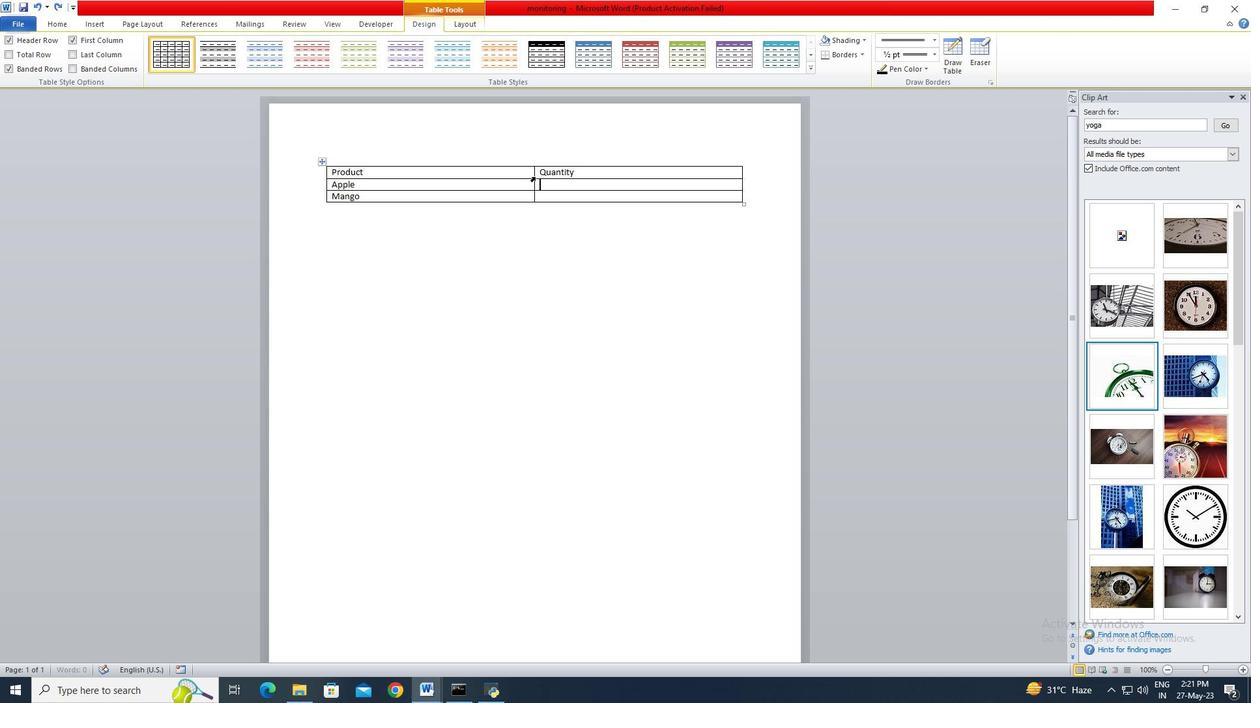 
Action: Key pressed 15
Screenshot: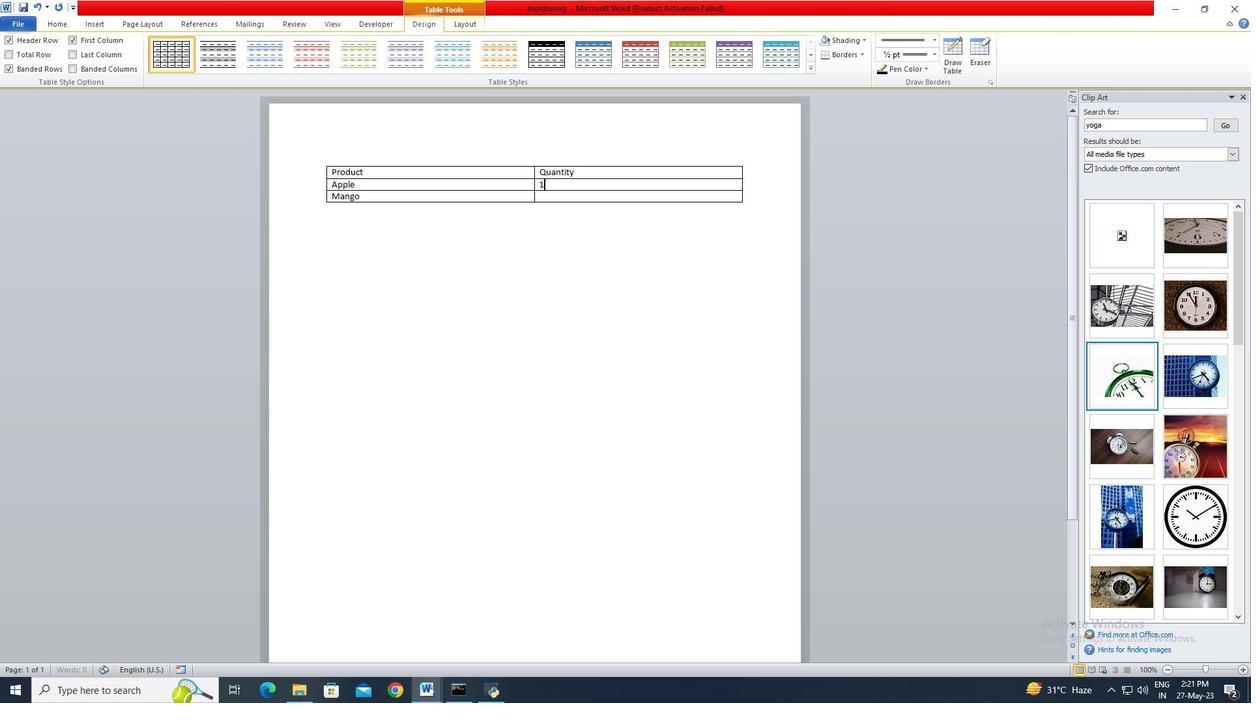 
Action: Mouse moved to (554, 194)
Screenshot: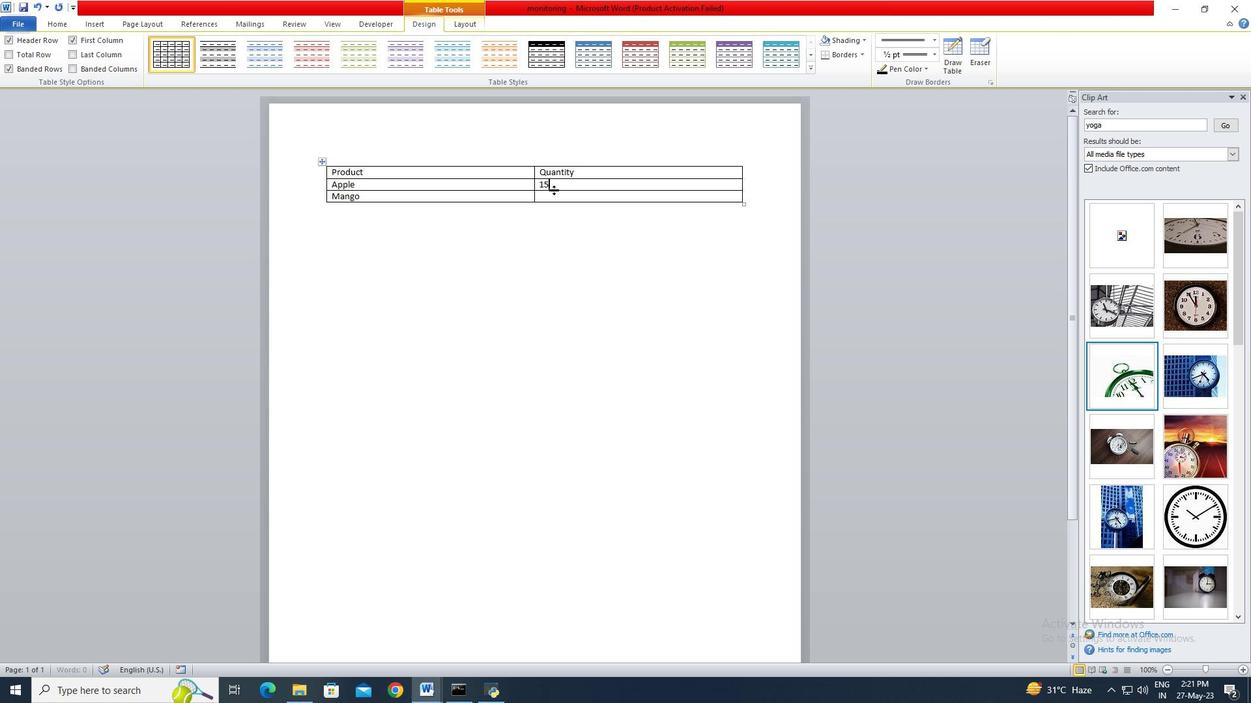 
Action: Mouse pressed left at (554, 194)
Screenshot: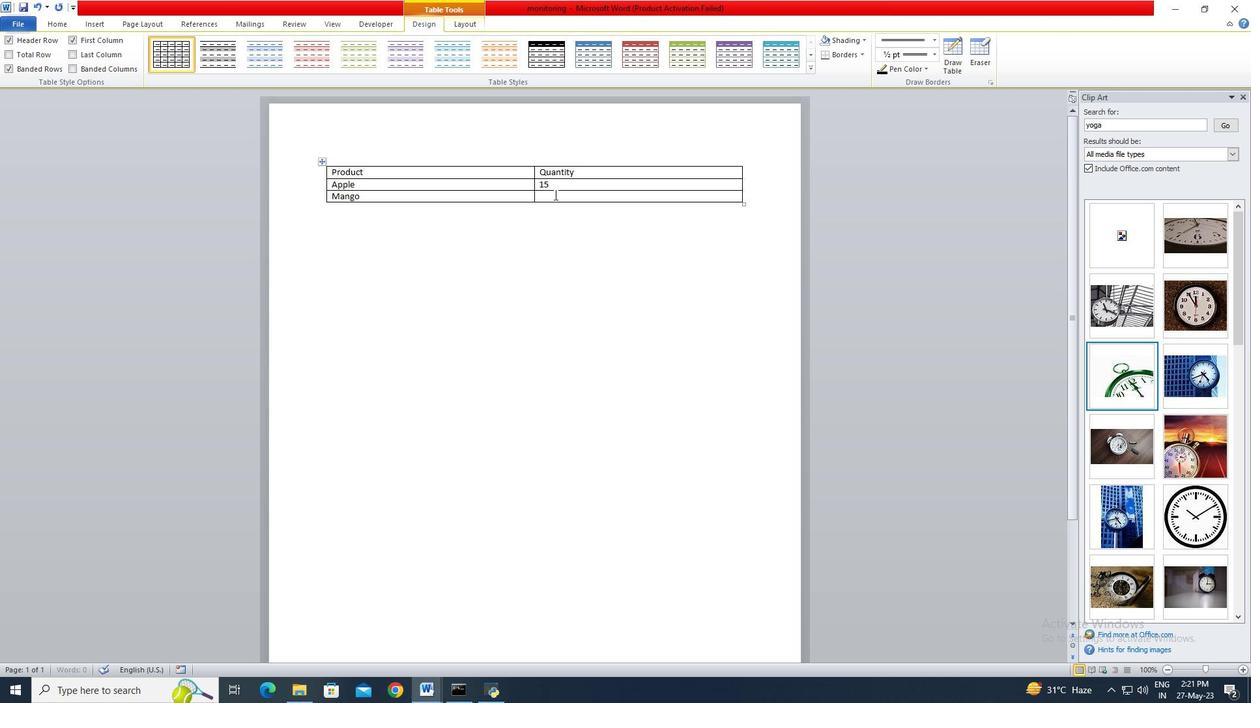 
Action: Key pressed 20
Screenshot: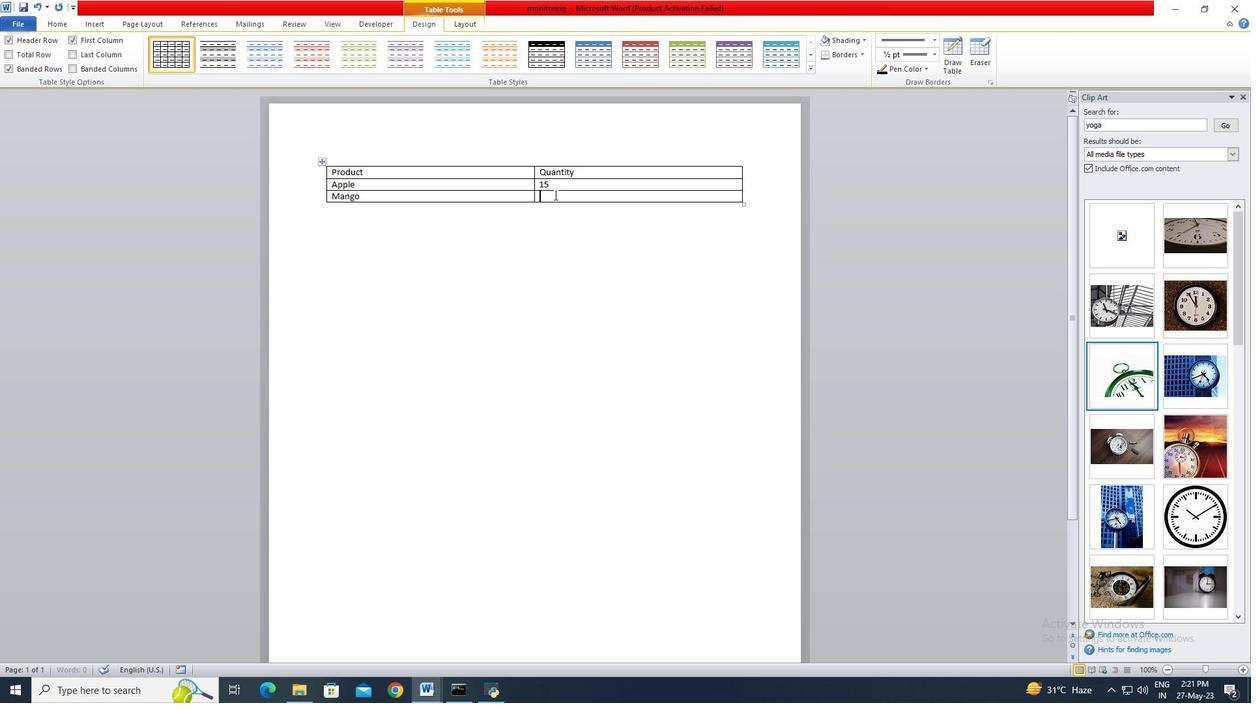 
Action: Mouse moved to (542, 62)
Screenshot: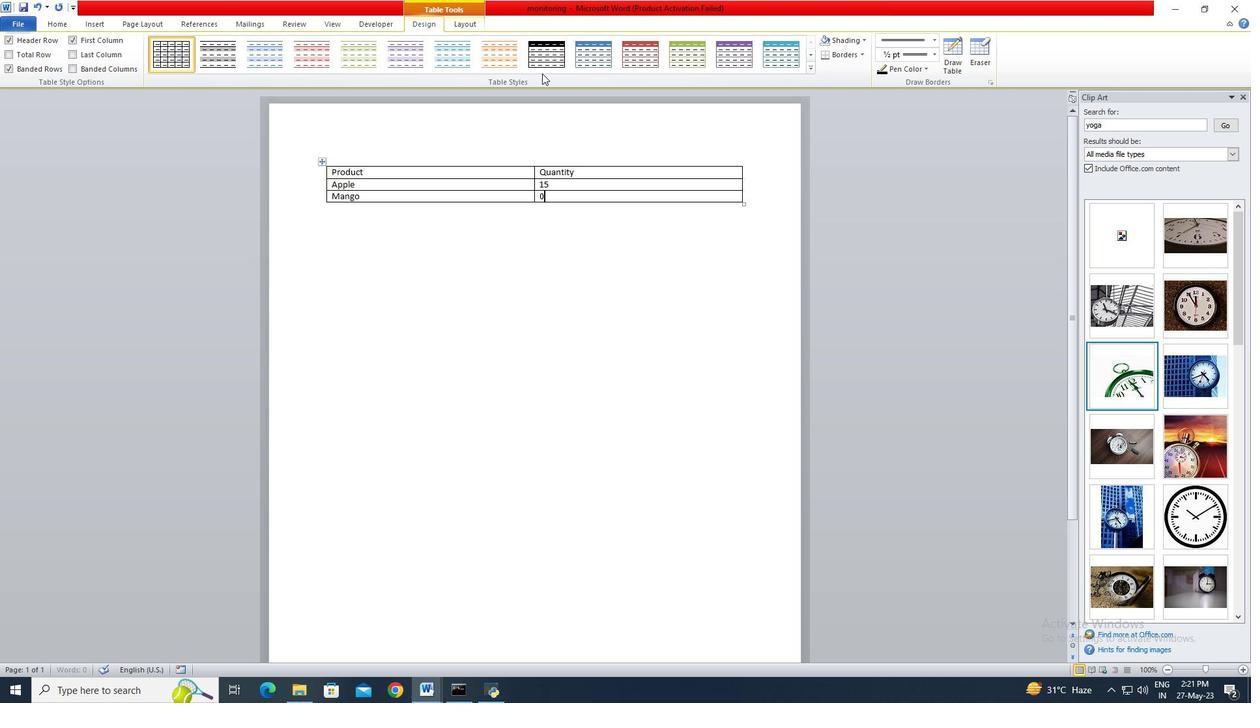 
Action: Mouse pressed left at (542, 62)
Screenshot: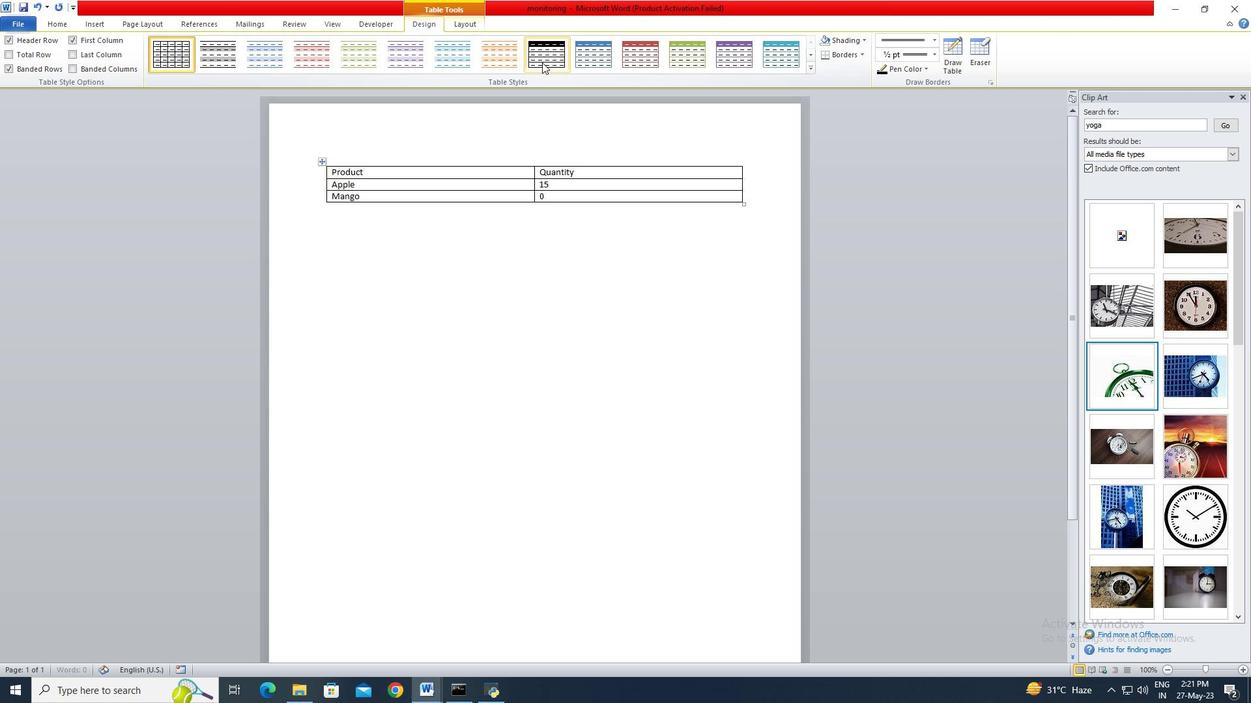 
Action: Key pressed <Key.backspace>20
Screenshot: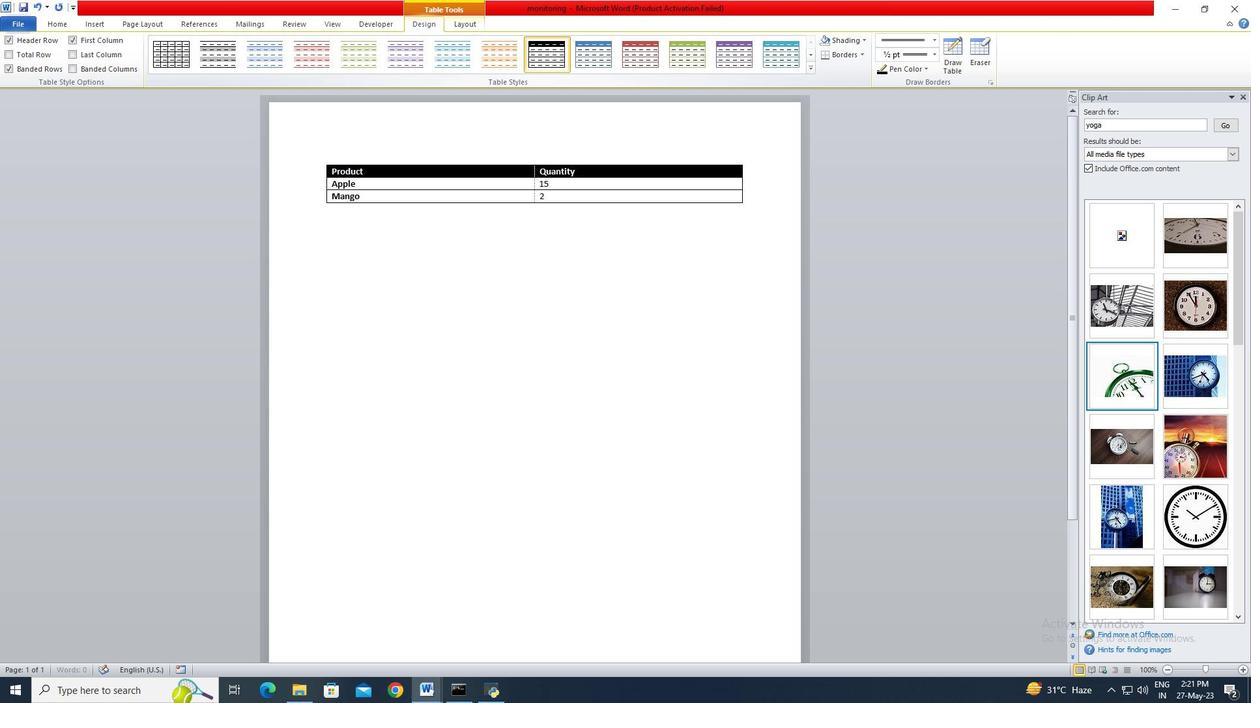
Action: Mouse pressed left at (542, 62)
Screenshot: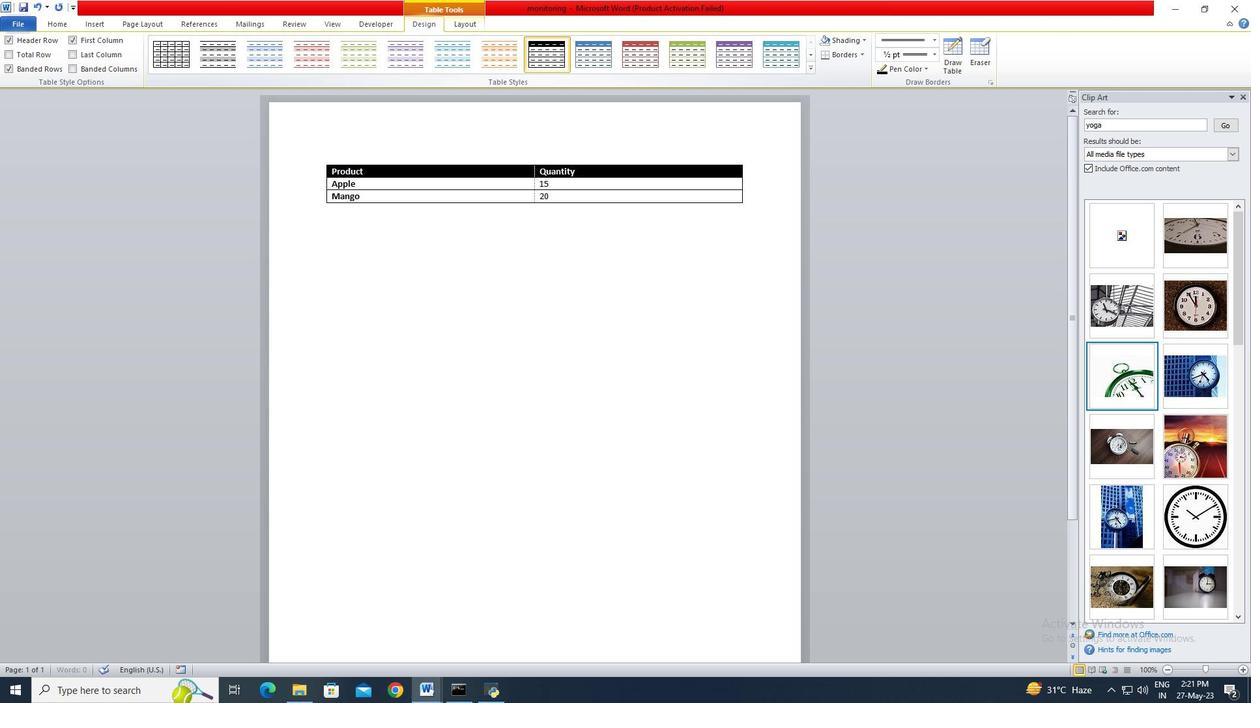 
Action: Mouse moved to (548, 158)
Screenshot: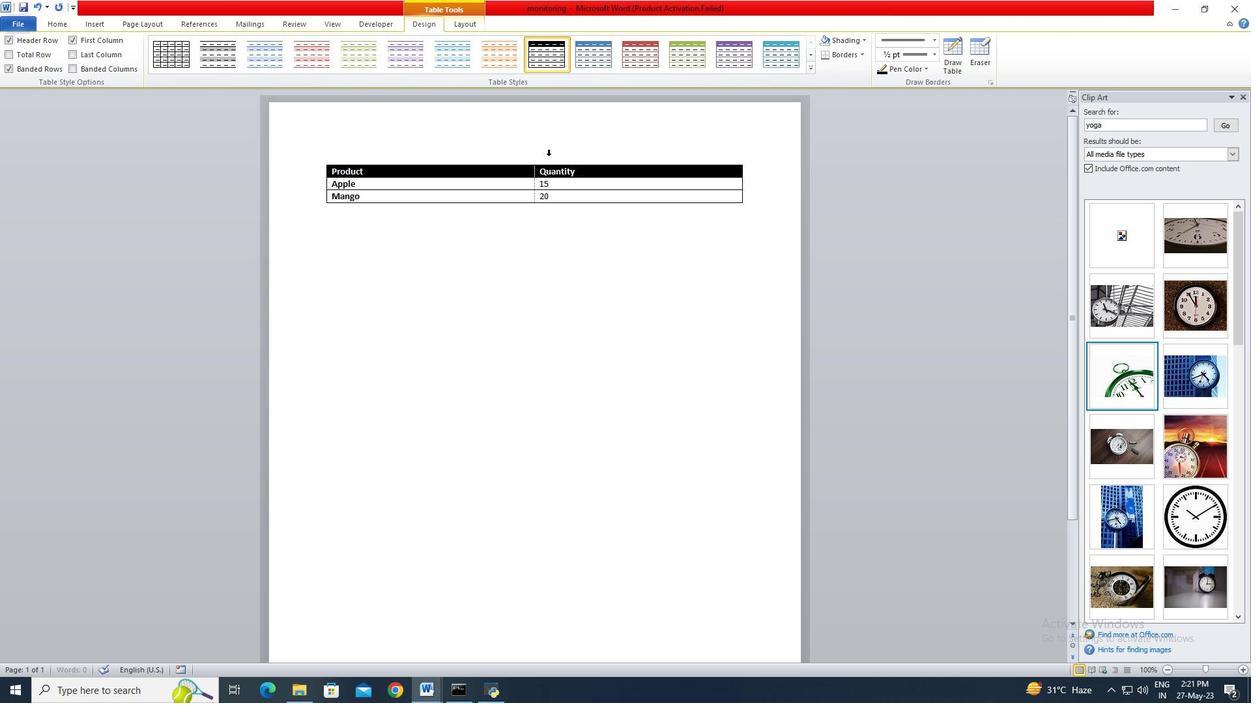 
